 Task: Find connections with filter location Kundla with filter topic #ONOwith filter profile language English with filter current company Shortlist Professionals with filter school Surana College with filter industry Residential Building Construction with filter service category Mortgage Lending with filter keywords title Assistant Golf Professional
Action: Mouse moved to (311, 207)
Screenshot: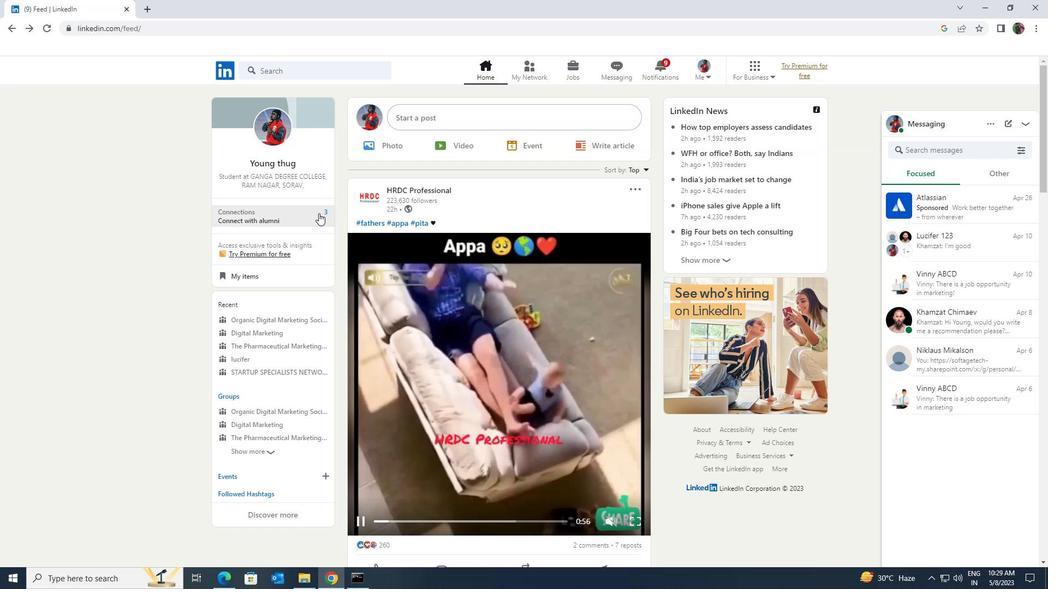 
Action: Mouse pressed left at (311, 207)
Screenshot: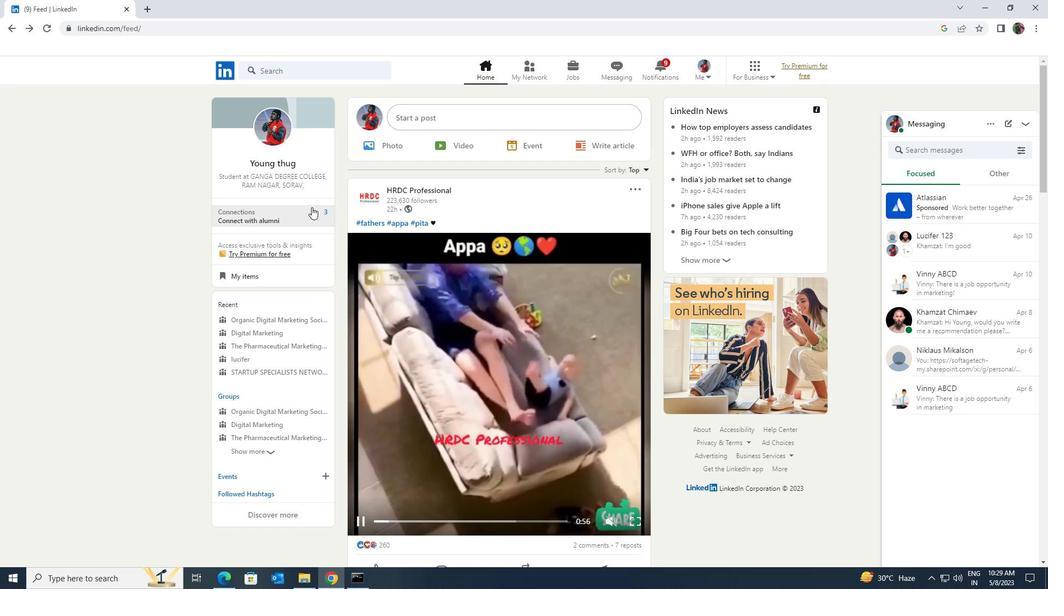 
Action: Mouse moved to (298, 130)
Screenshot: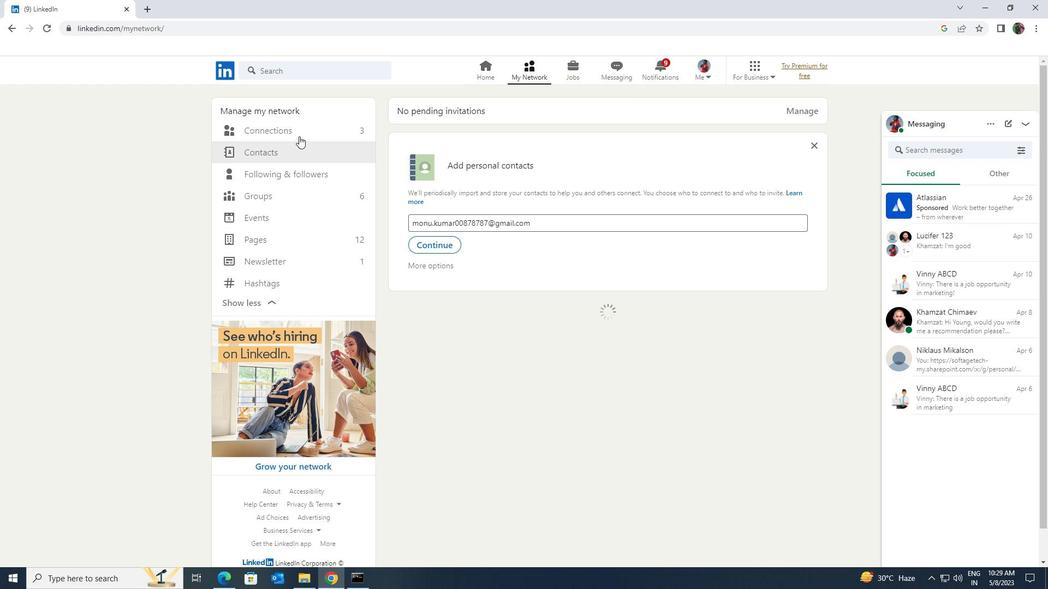 
Action: Mouse pressed left at (298, 130)
Screenshot: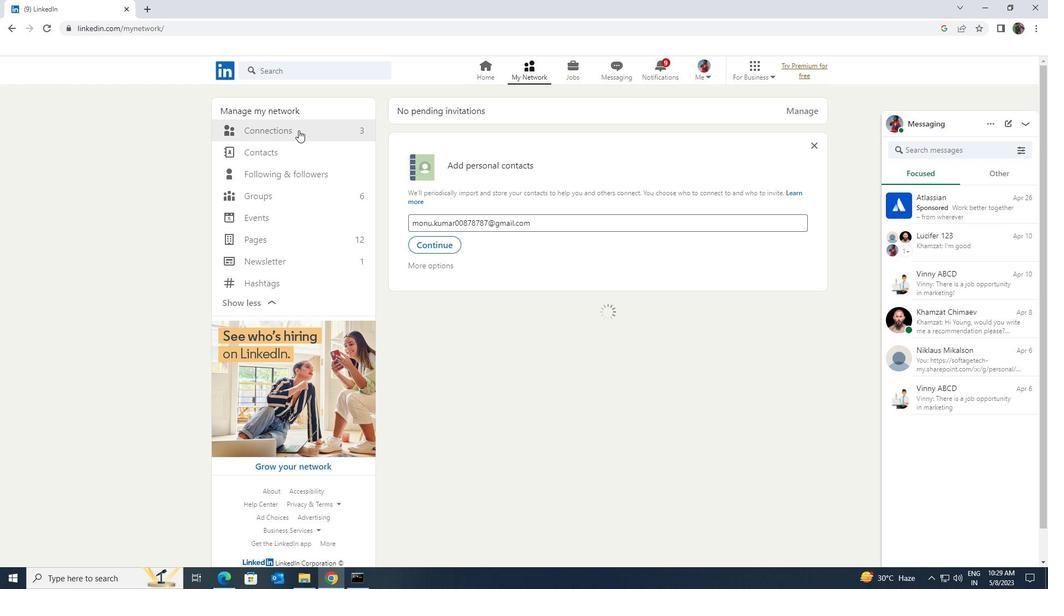 
Action: Mouse moved to (585, 132)
Screenshot: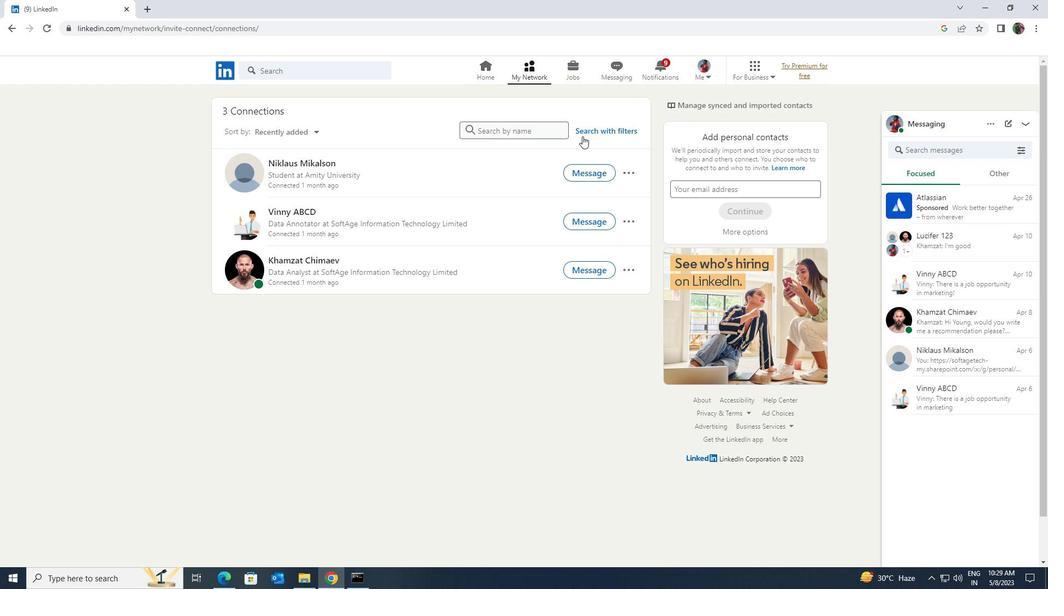 
Action: Mouse pressed left at (585, 132)
Screenshot: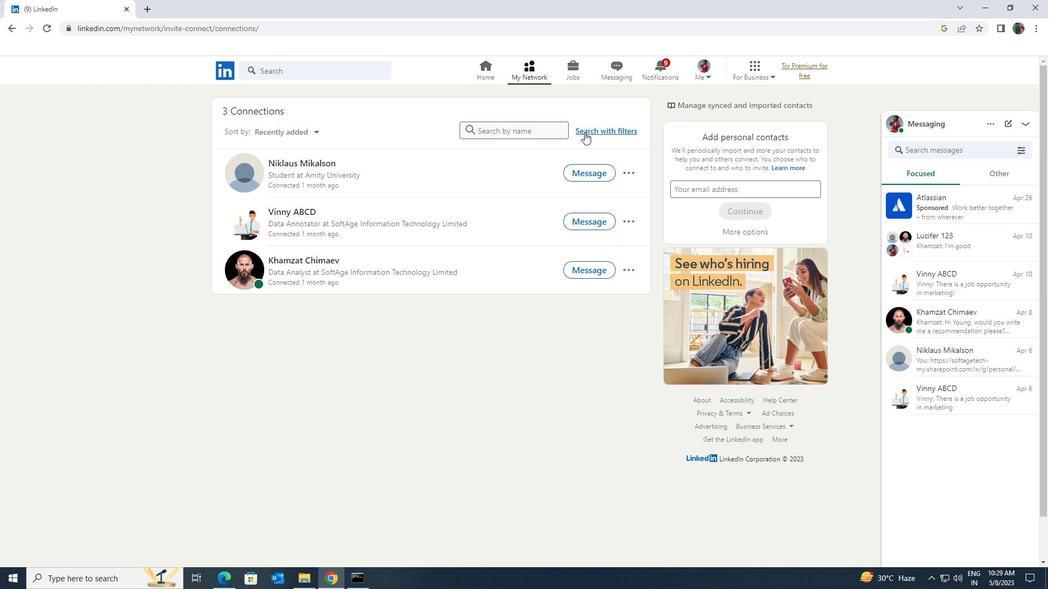 
Action: Mouse moved to (556, 97)
Screenshot: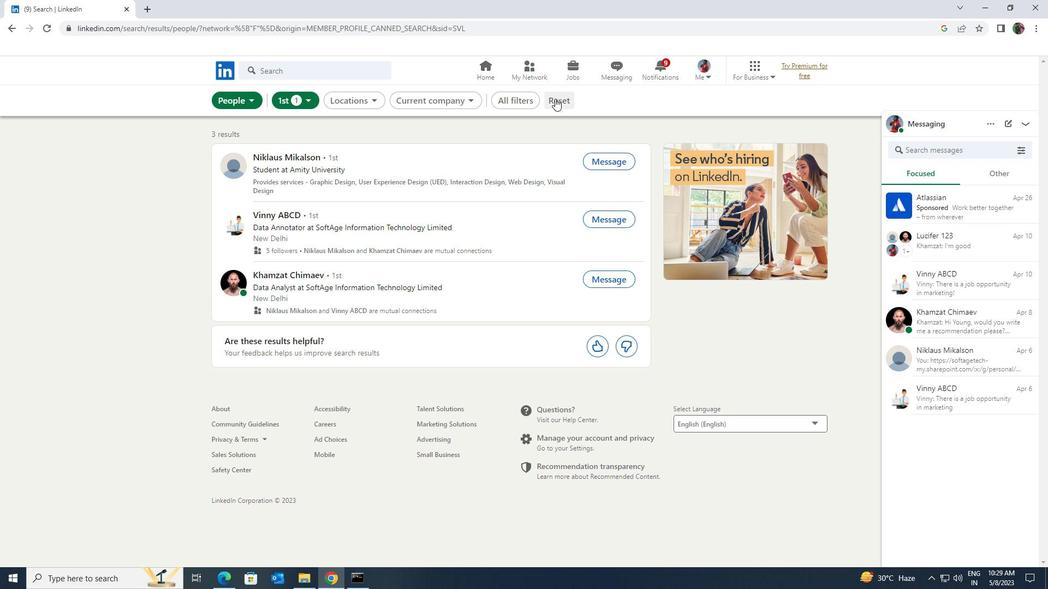
Action: Mouse pressed left at (556, 97)
Screenshot: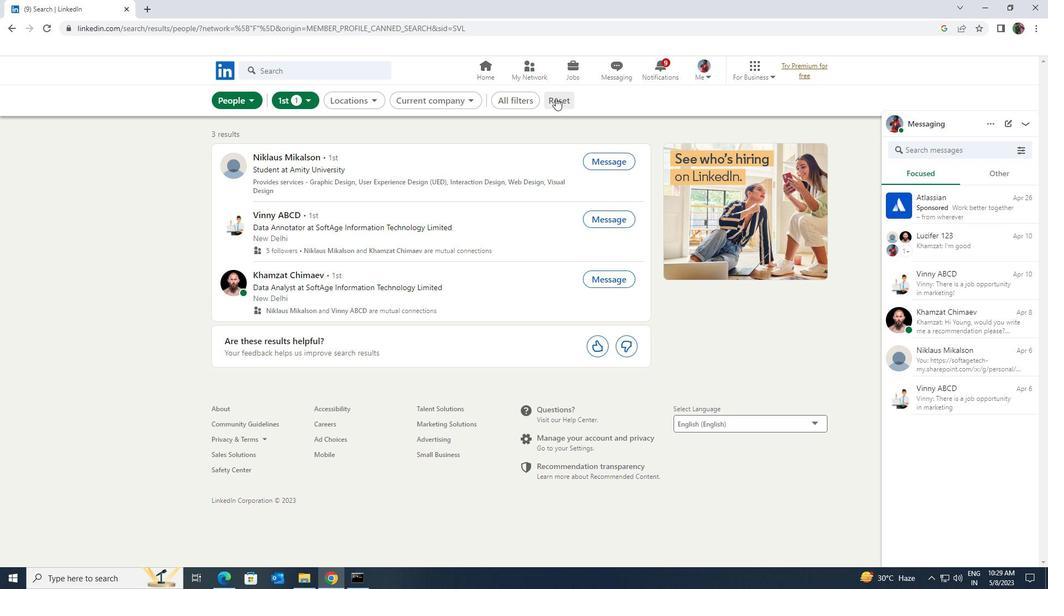 
Action: Mouse moved to (549, 97)
Screenshot: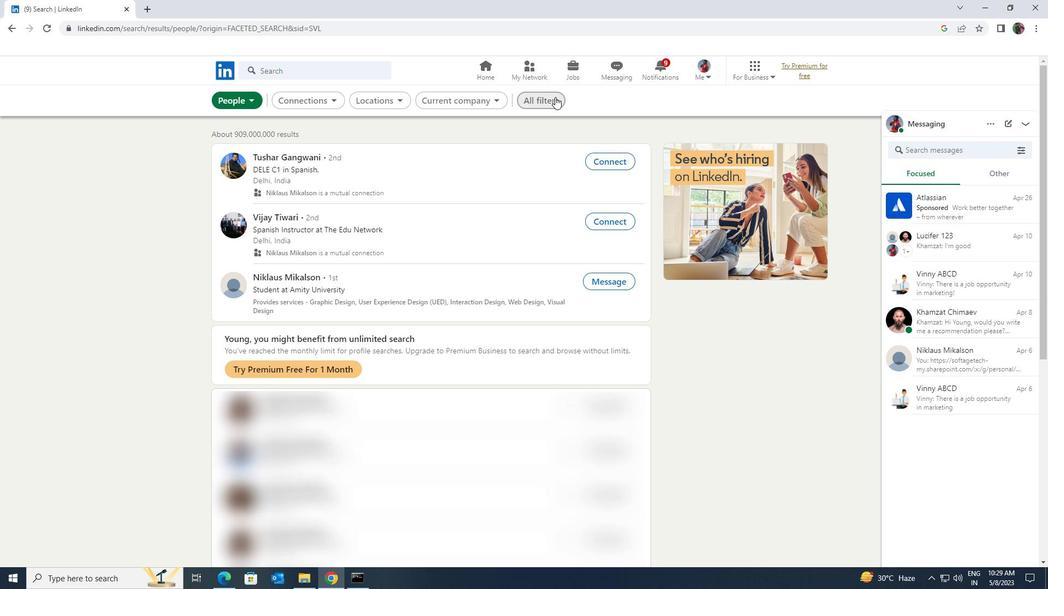 
Action: Mouse pressed left at (549, 97)
Screenshot: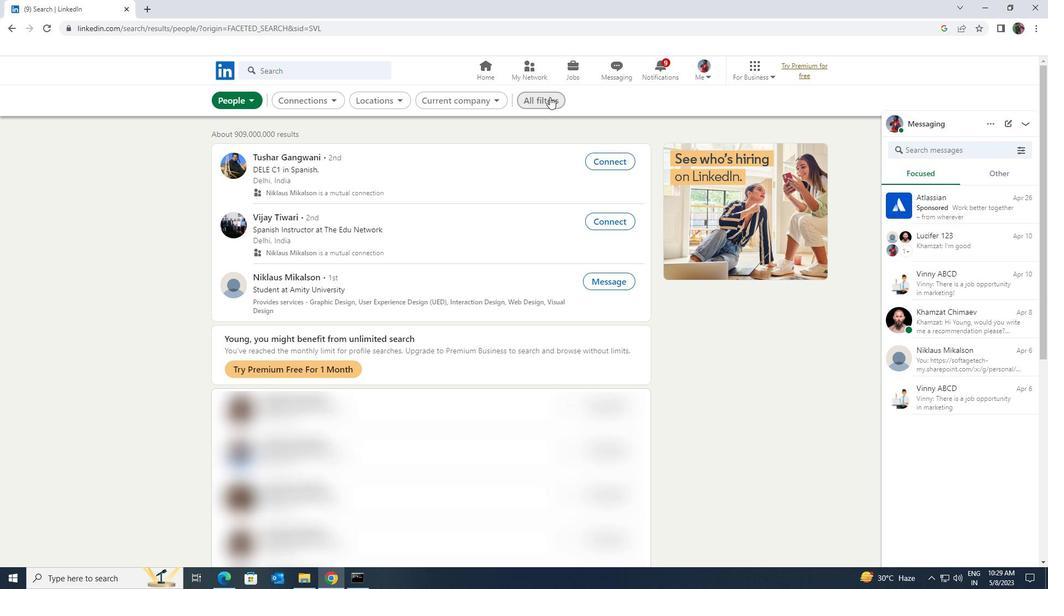 
Action: Mouse moved to (900, 429)
Screenshot: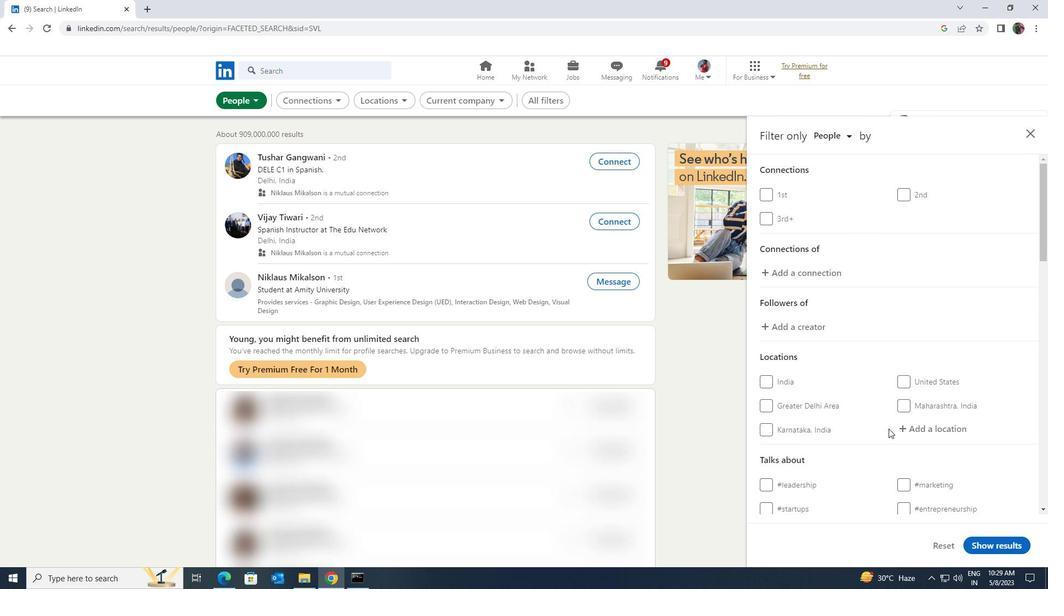 
Action: Mouse pressed left at (900, 429)
Screenshot: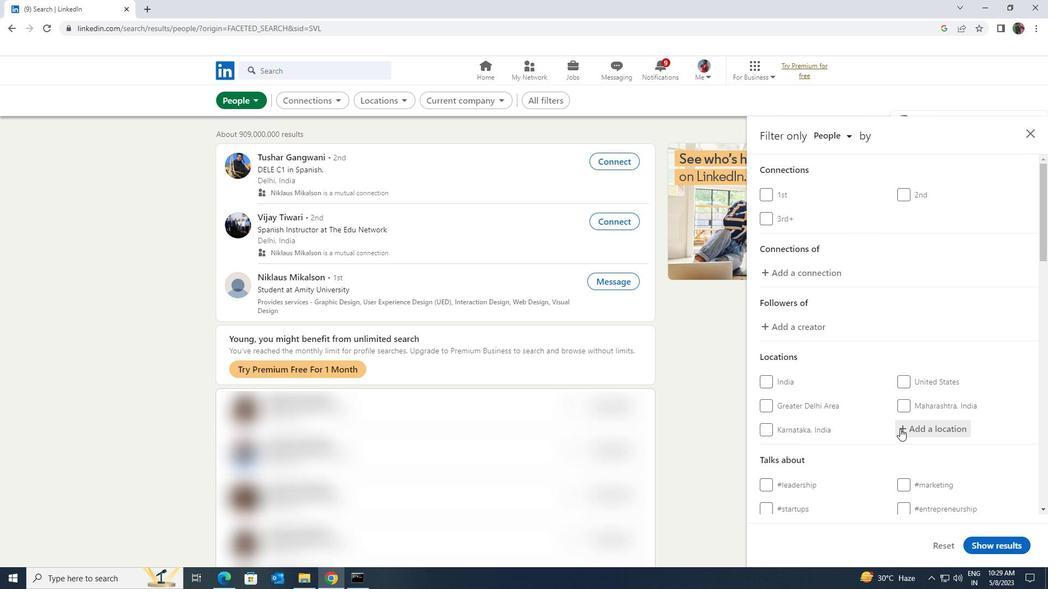 
Action: Key pressed <Key.shift><Key.shift><Key.shift><Key.shift><Key.shift>KUNDLA<Key.space>
Screenshot: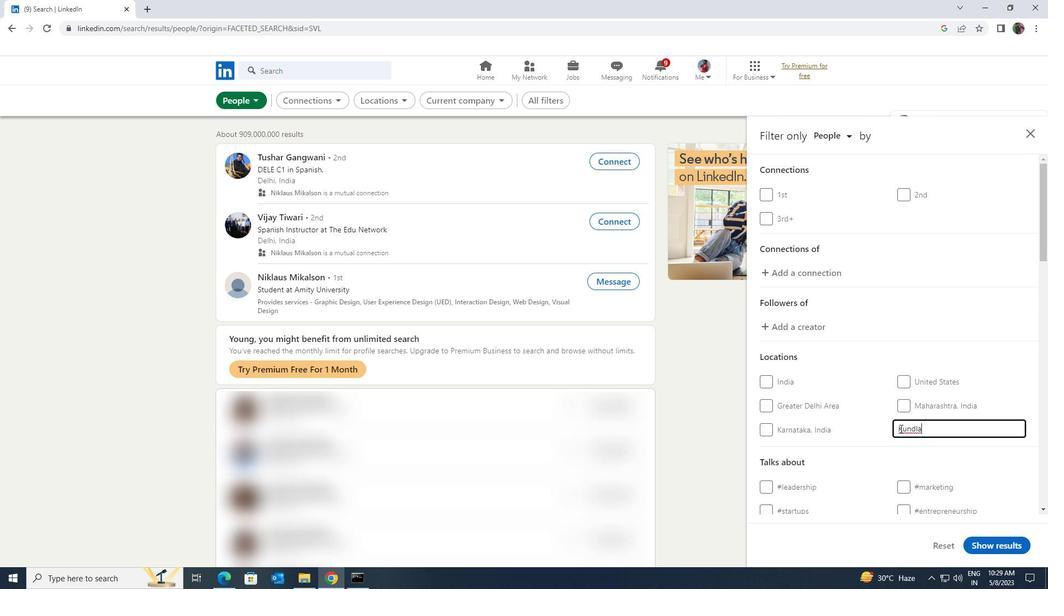 
Action: Mouse scrolled (900, 428) with delta (0, 0)
Screenshot: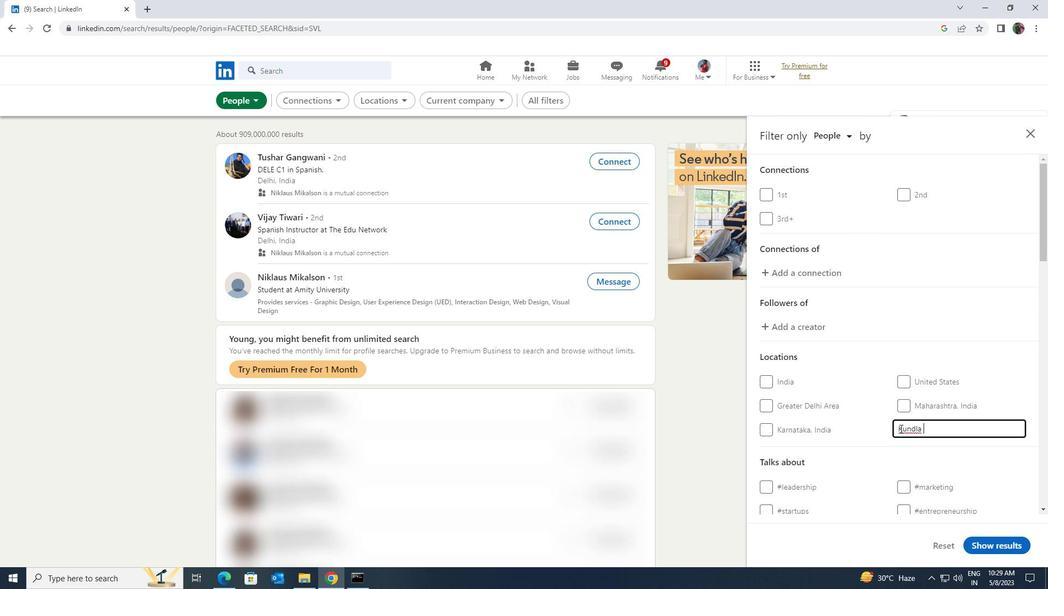 
Action: Mouse moved to (901, 429)
Screenshot: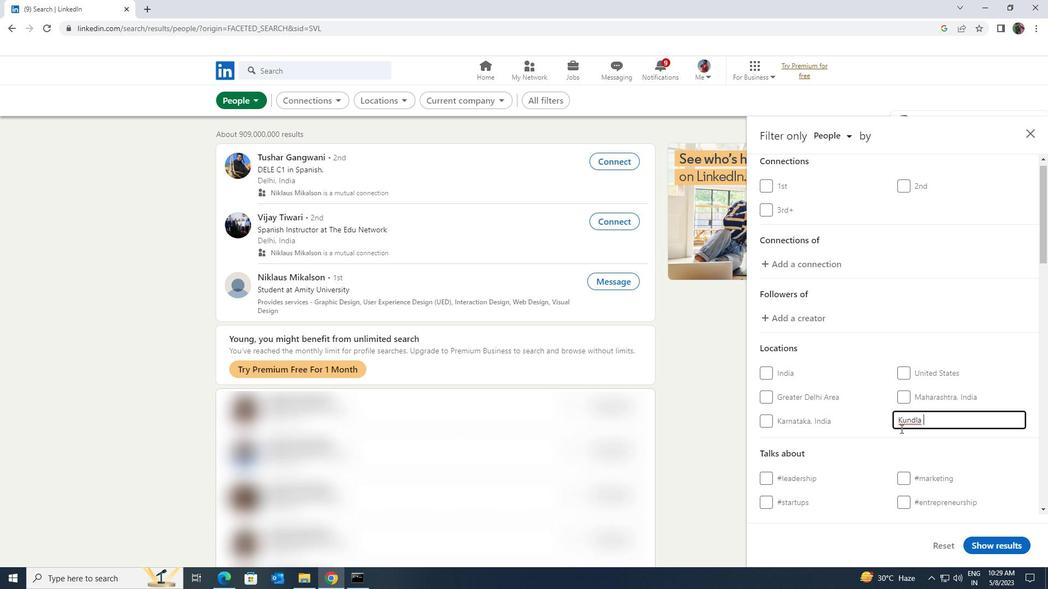 
Action: Mouse scrolled (901, 428) with delta (0, 0)
Screenshot: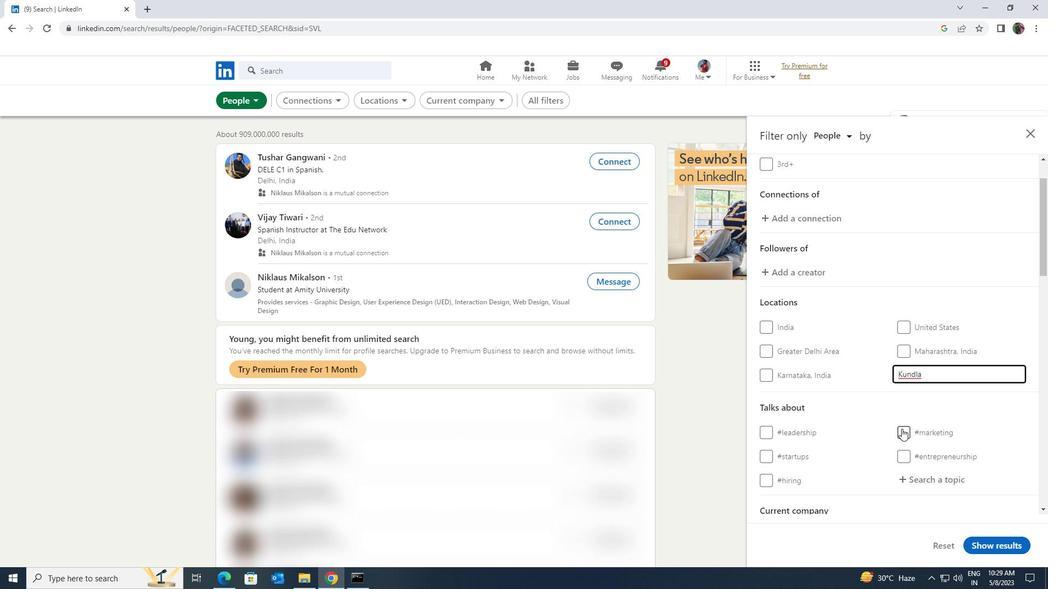 
Action: Mouse moved to (908, 428)
Screenshot: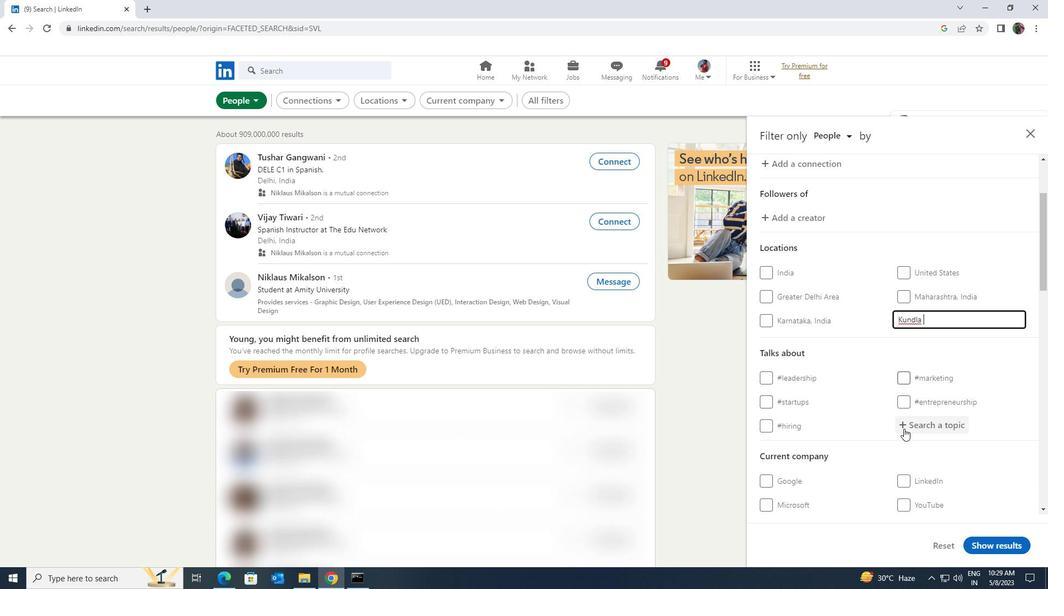 
Action: Mouse pressed left at (908, 428)
Screenshot: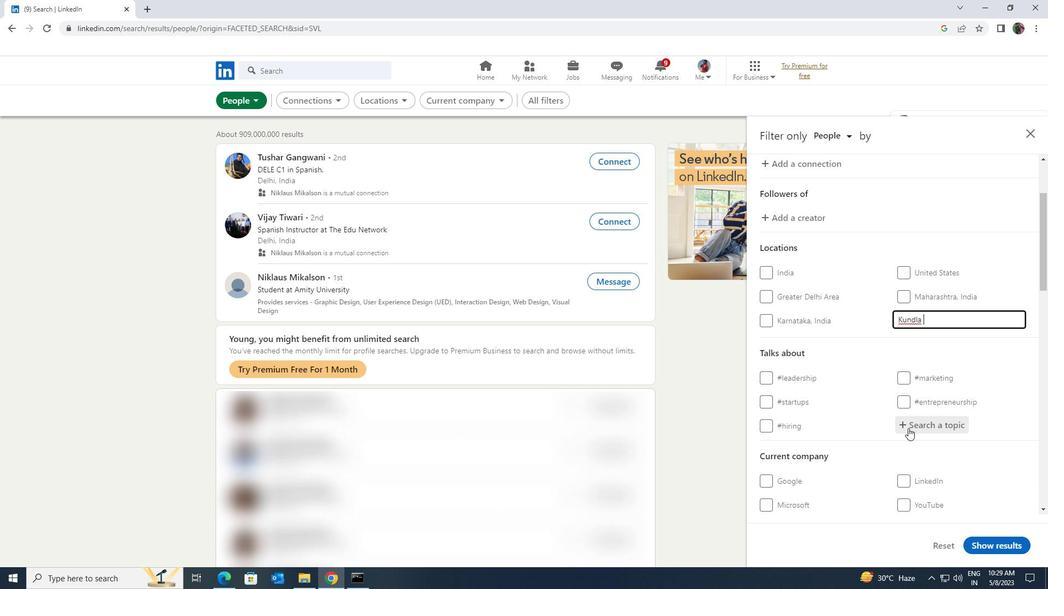
Action: Key pressed <Key.shift>OM<Key.backspace>NO
Screenshot: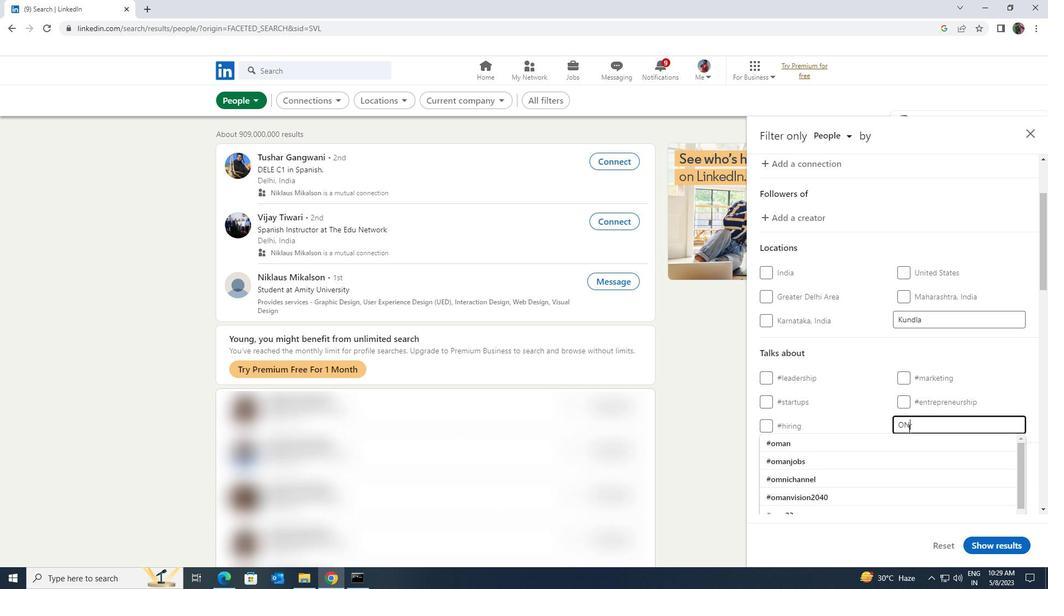 
Action: Mouse moved to (907, 438)
Screenshot: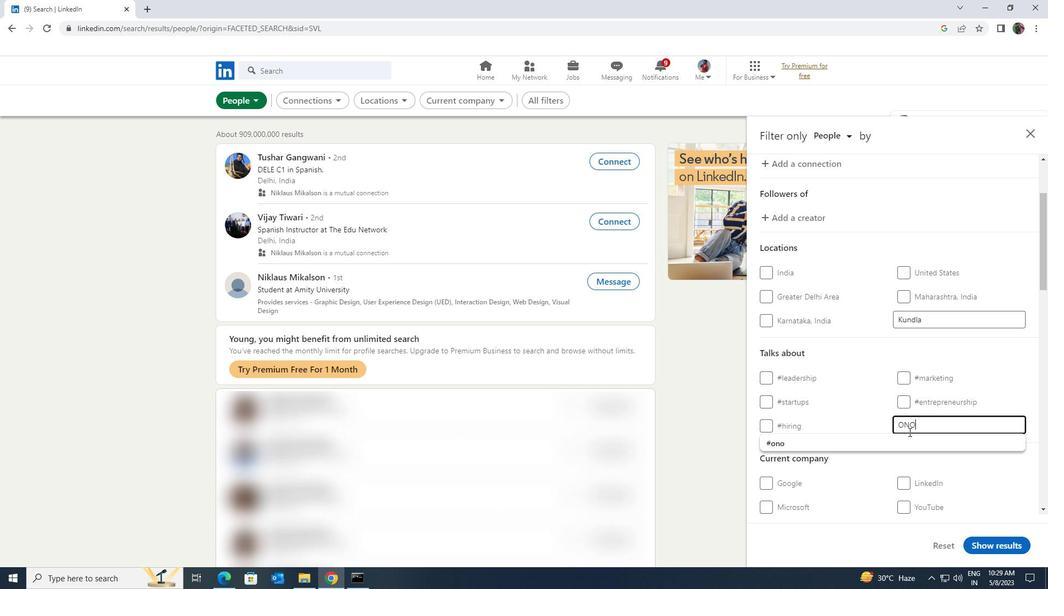 
Action: Mouse pressed left at (907, 438)
Screenshot: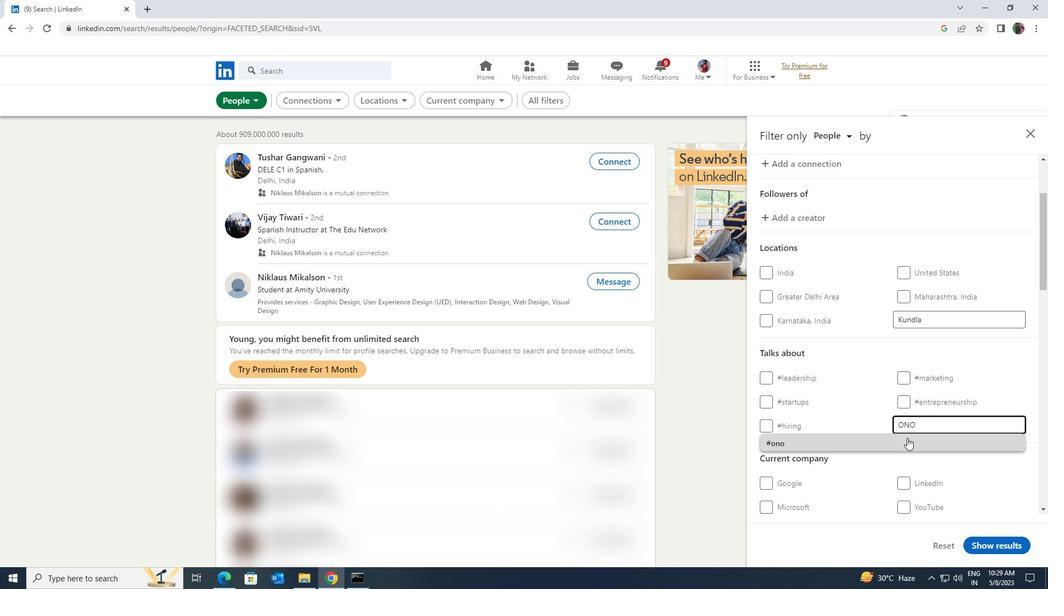 
Action: Mouse scrolled (907, 437) with delta (0, 0)
Screenshot: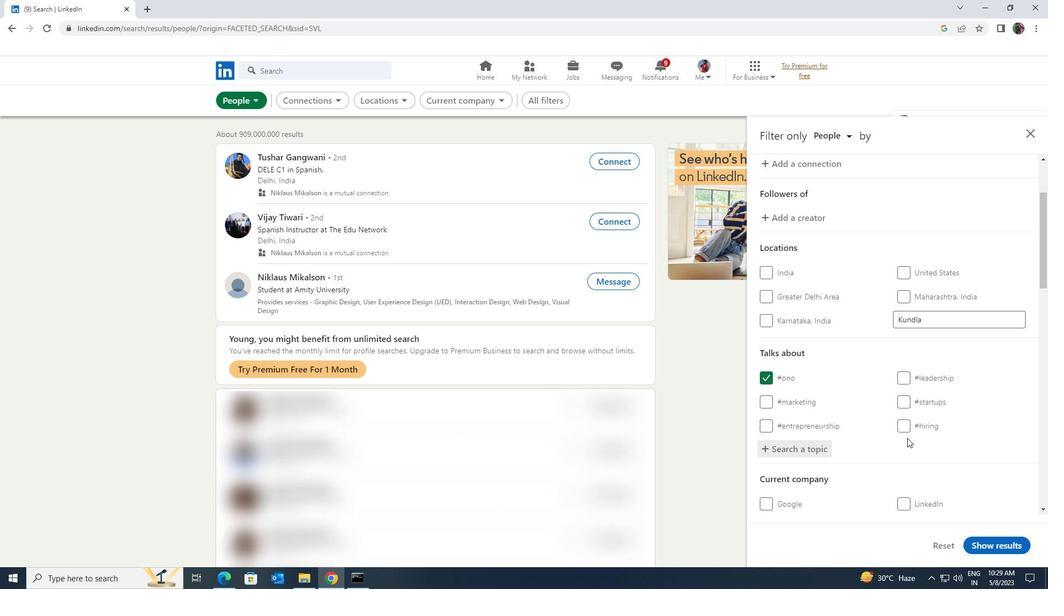 
Action: Mouse scrolled (907, 437) with delta (0, 0)
Screenshot: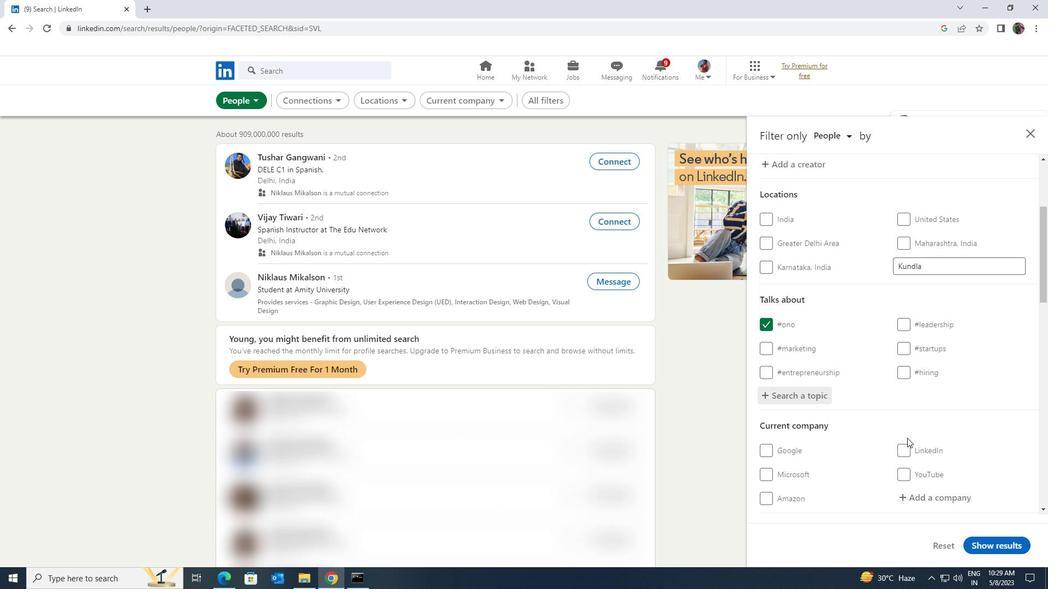 
Action: Mouse moved to (906, 438)
Screenshot: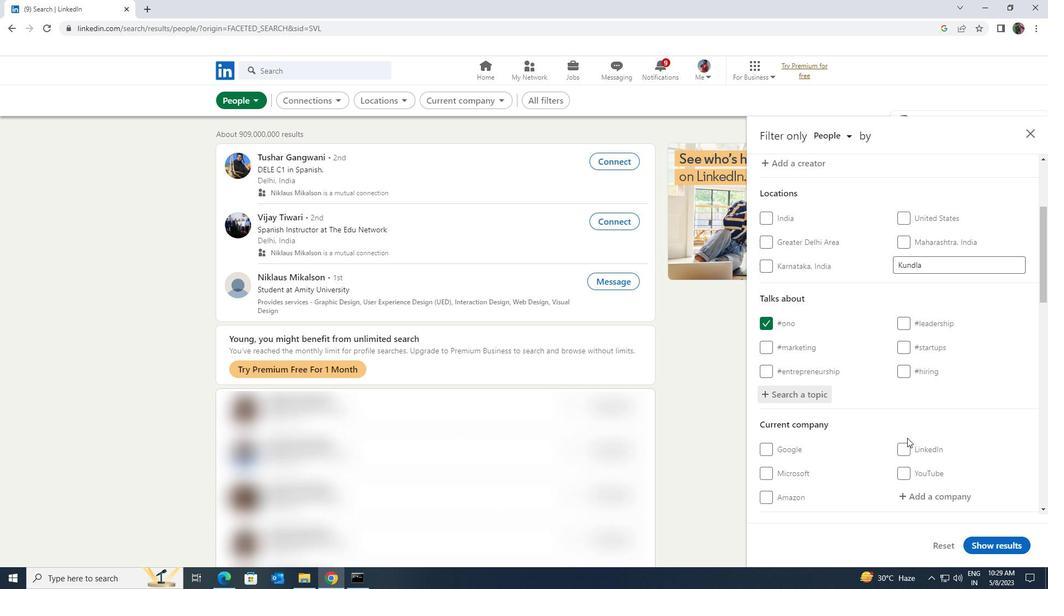 
Action: Mouse scrolled (906, 437) with delta (0, 0)
Screenshot: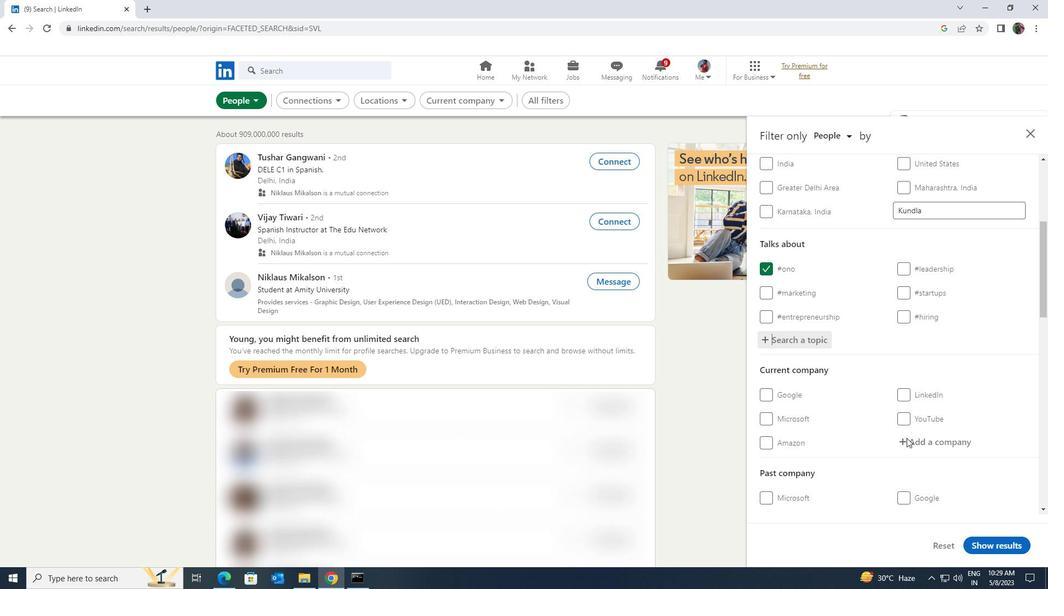 
Action: Mouse scrolled (906, 437) with delta (0, 0)
Screenshot: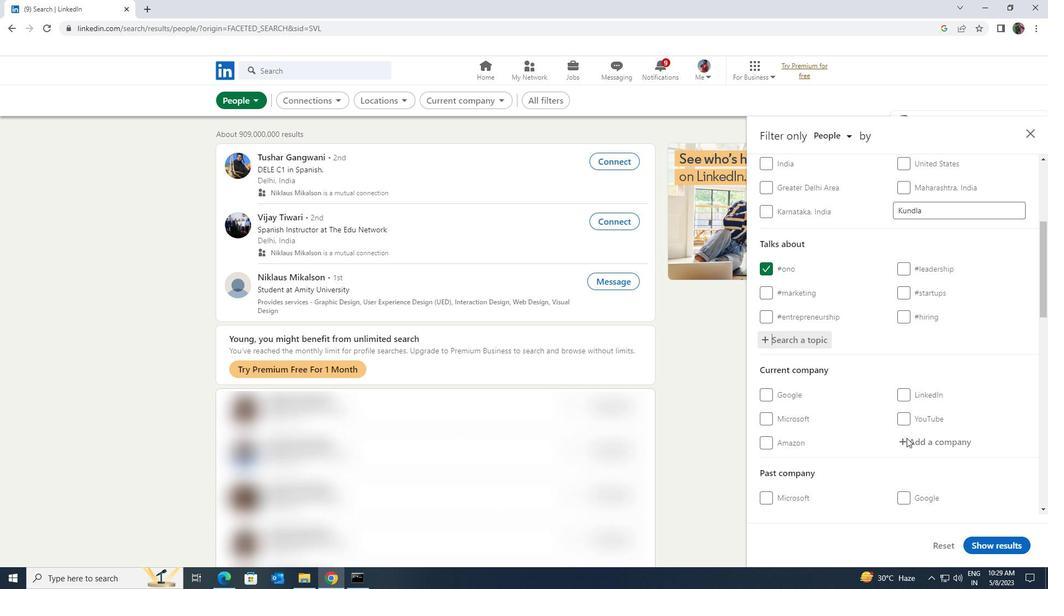 
Action: Mouse scrolled (906, 437) with delta (0, 0)
Screenshot: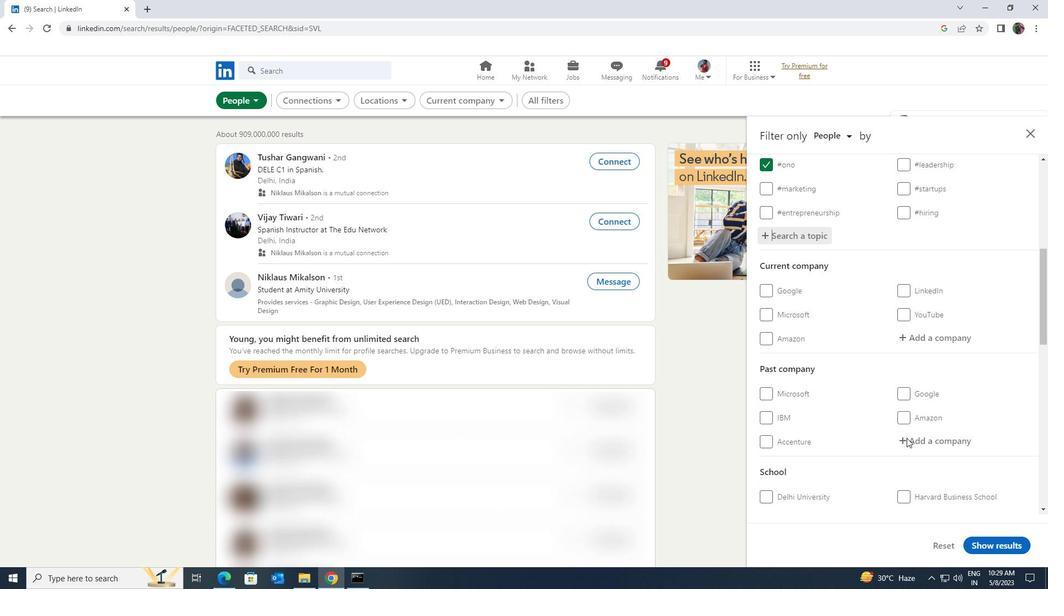 
Action: Mouse scrolled (906, 437) with delta (0, 0)
Screenshot: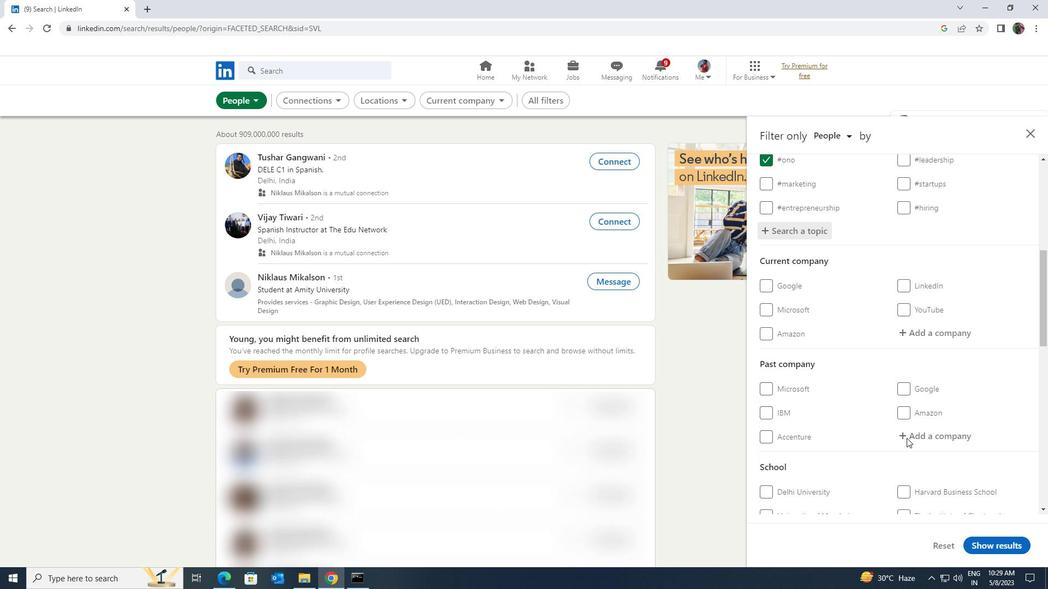 
Action: Mouse scrolled (906, 437) with delta (0, 0)
Screenshot: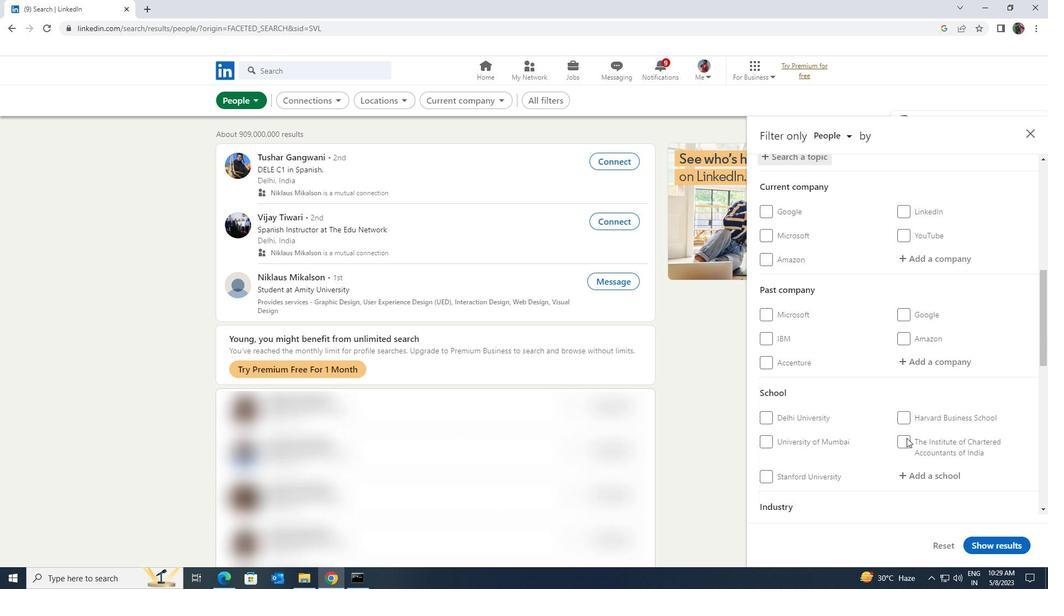 
Action: Mouse moved to (906, 438)
Screenshot: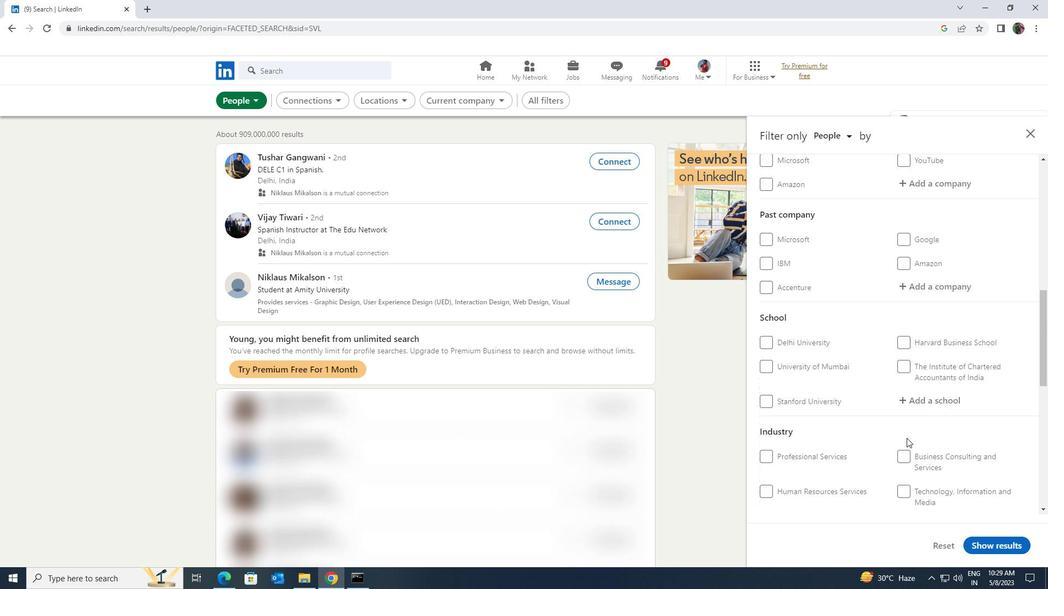 
Action: Mouse scrolled (906, 437) with delta (0, 0)
Screenshot: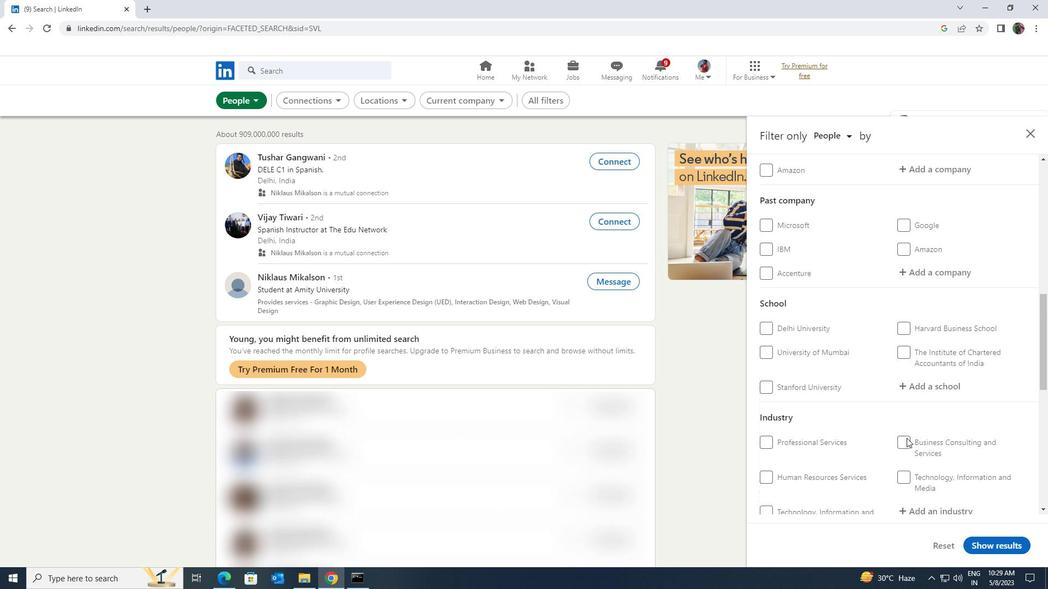 
Action: Mouse moved to (905, 438)
Screenshot: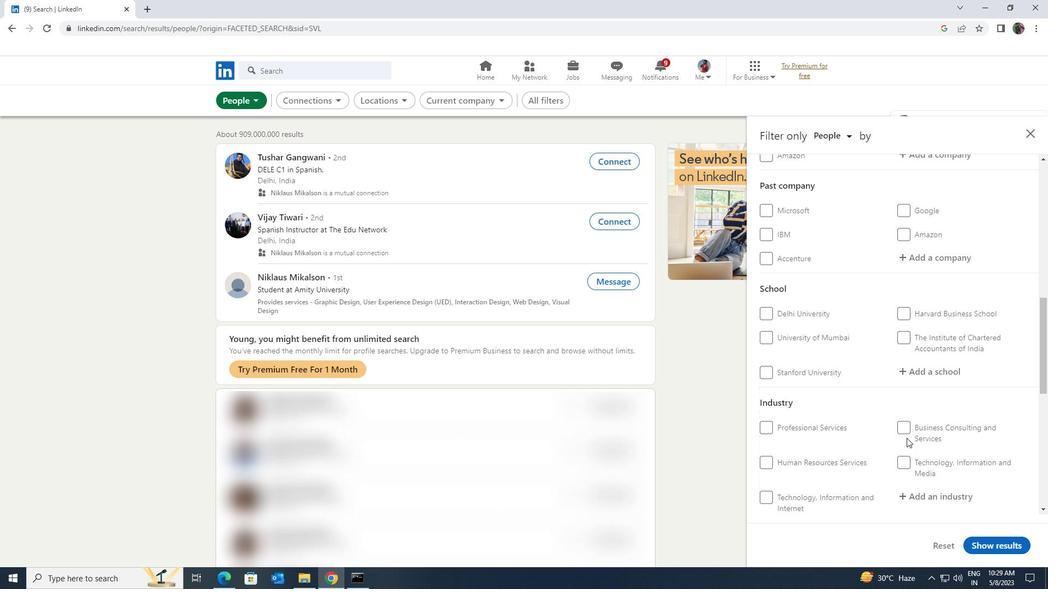 
Action: Mouse scrolled (905, 437) with delta (0, 0)
Screenshot: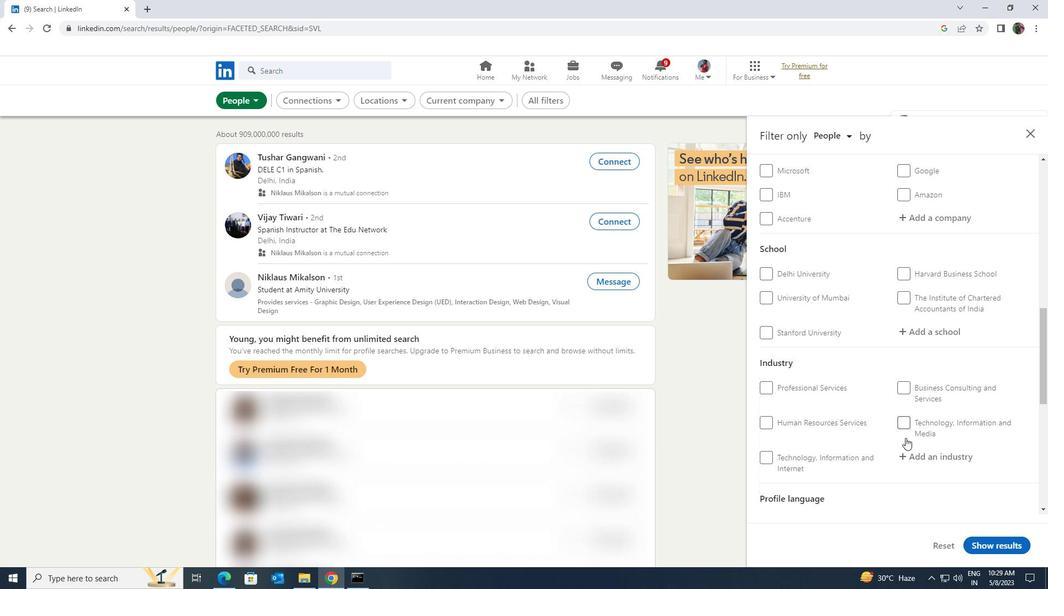 
Action: Mouse moved to (783, 464)
Screenshot: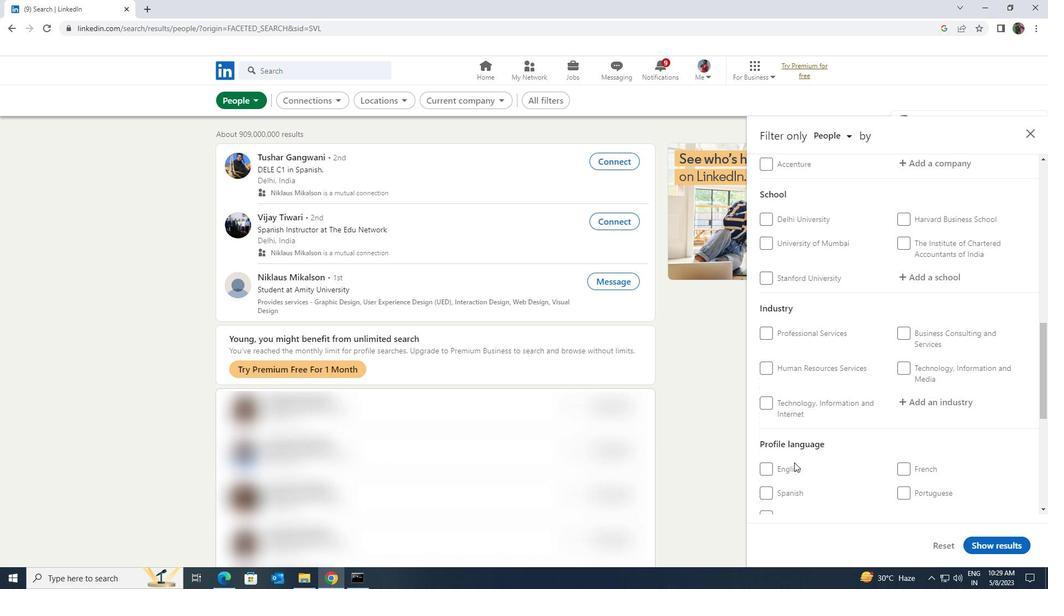 
Action: Mouse pressed left at (783, 464)
Screenshot: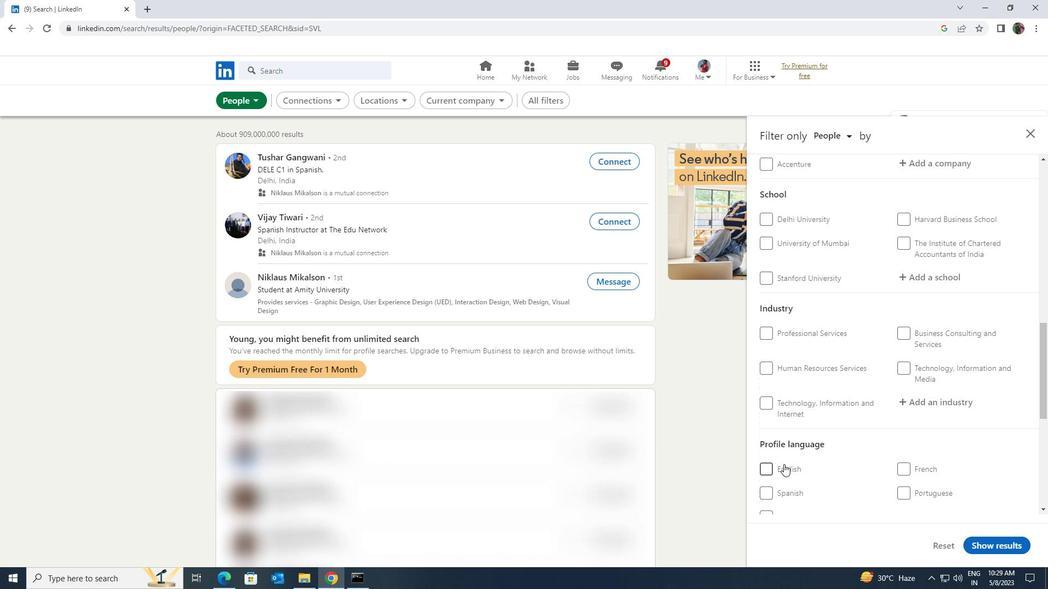 
Action: Mouse moved to (863, 463)
Screenshot: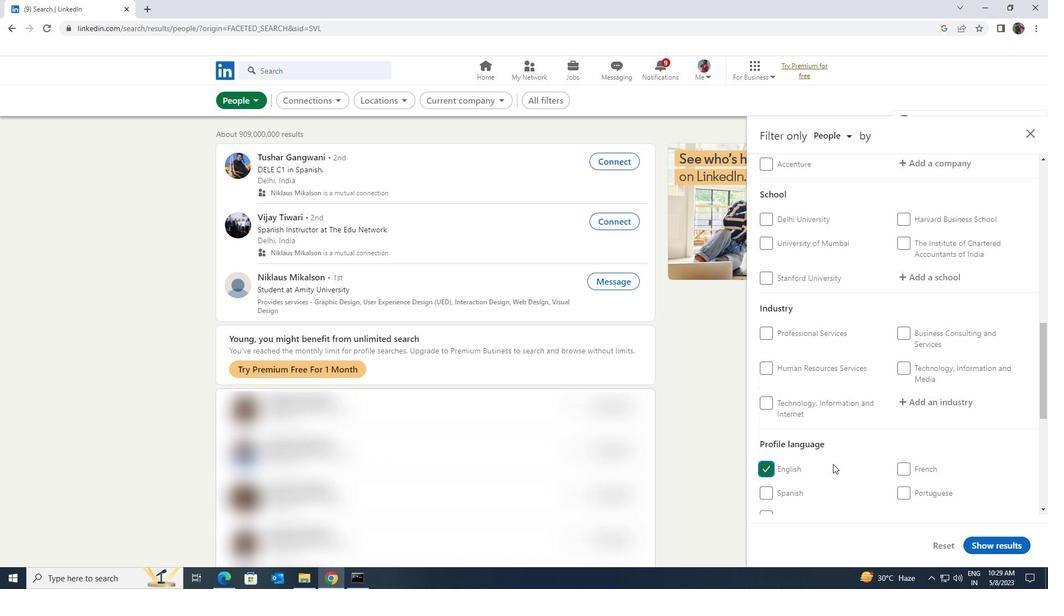 
Action: Mouse scrolled (863, 464) with delta (0, 0)
Screenshot: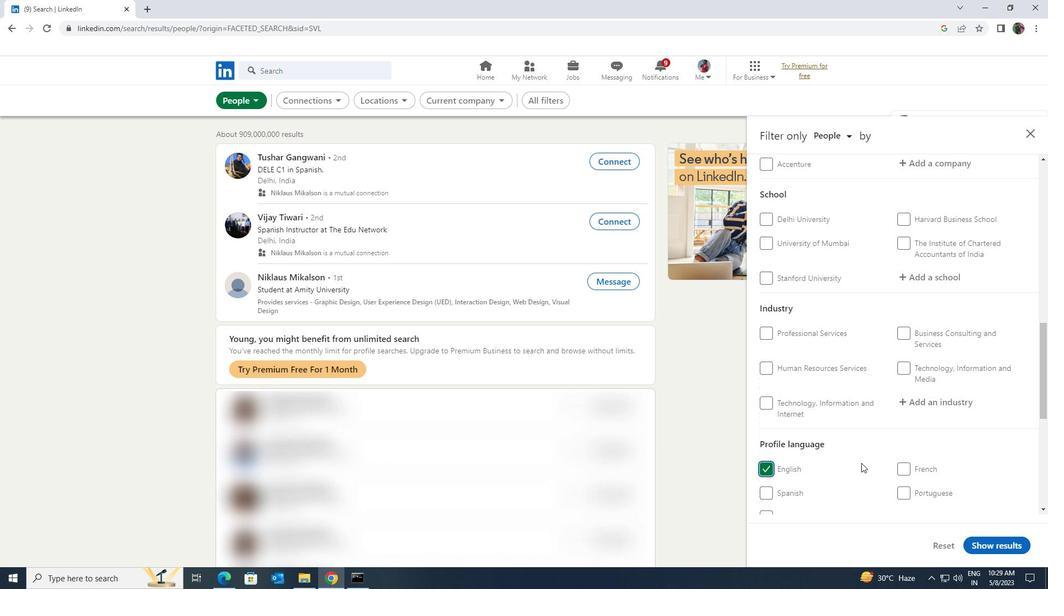 
Action: Mouse scrolled (863, 464) with delta (0, 0)
Screenshot: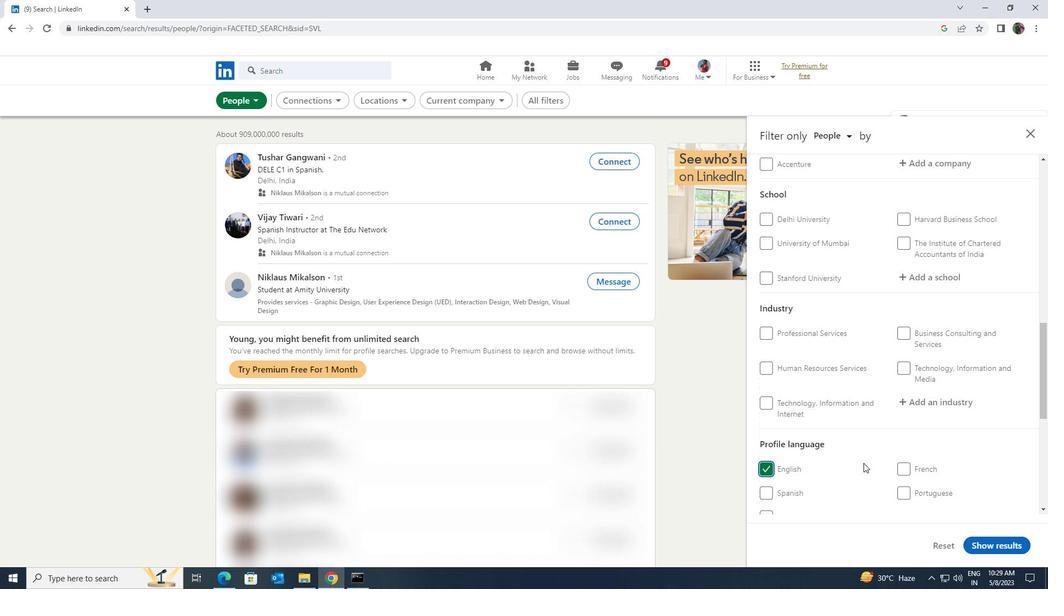 
Action: Mouse moved to (863, 462)
Screenshot: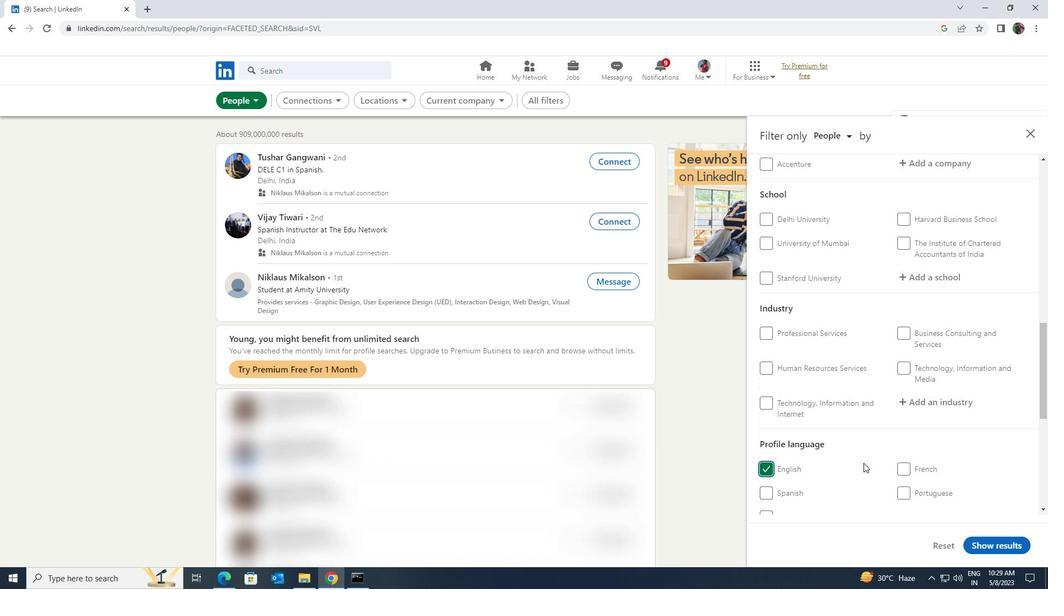 
Action: Mouse scrolled (863, 463) with delta (0, 0)
Screenshot: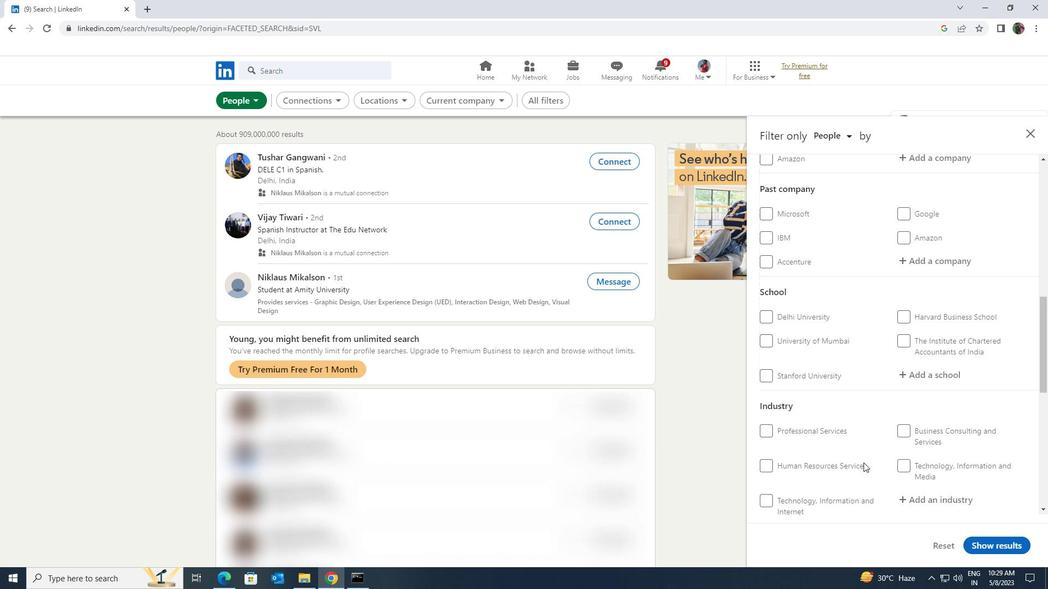
Action: Mouse scrolled (863, 463) with delta (0, 0)
Screenshot: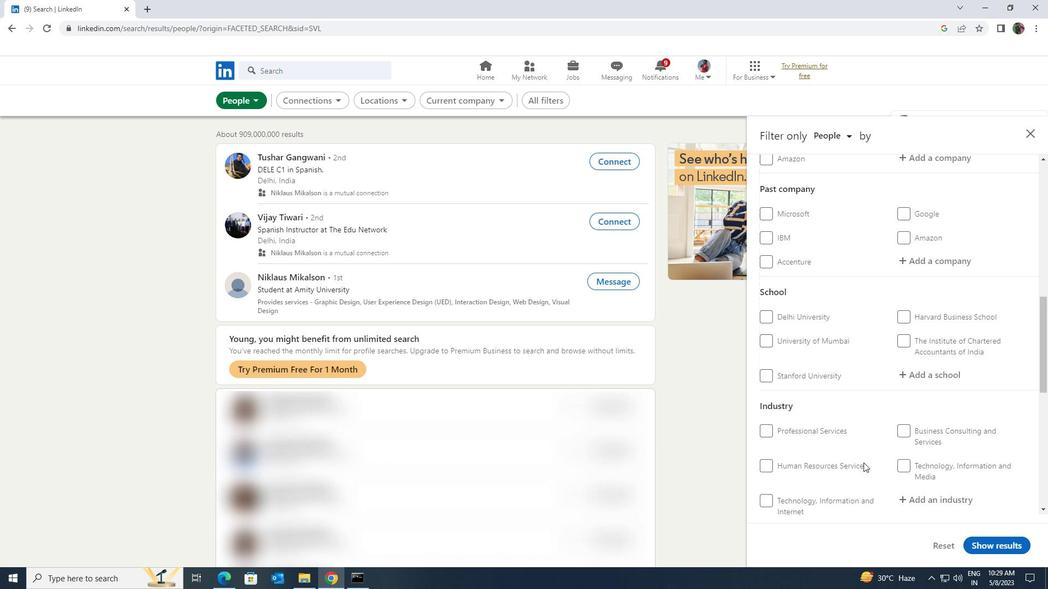 
Action: Mouse scrolled (863, 463) with delta (0, 0)
Screenshot: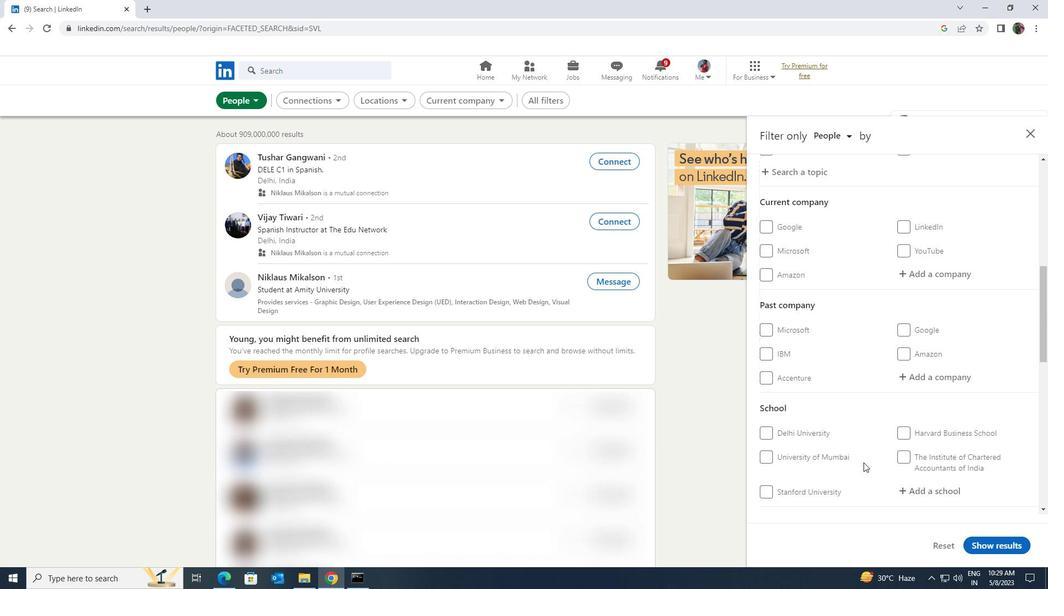 
Action: Mouse scrolled (863, 463) with delta (0, 0)
Screenshot: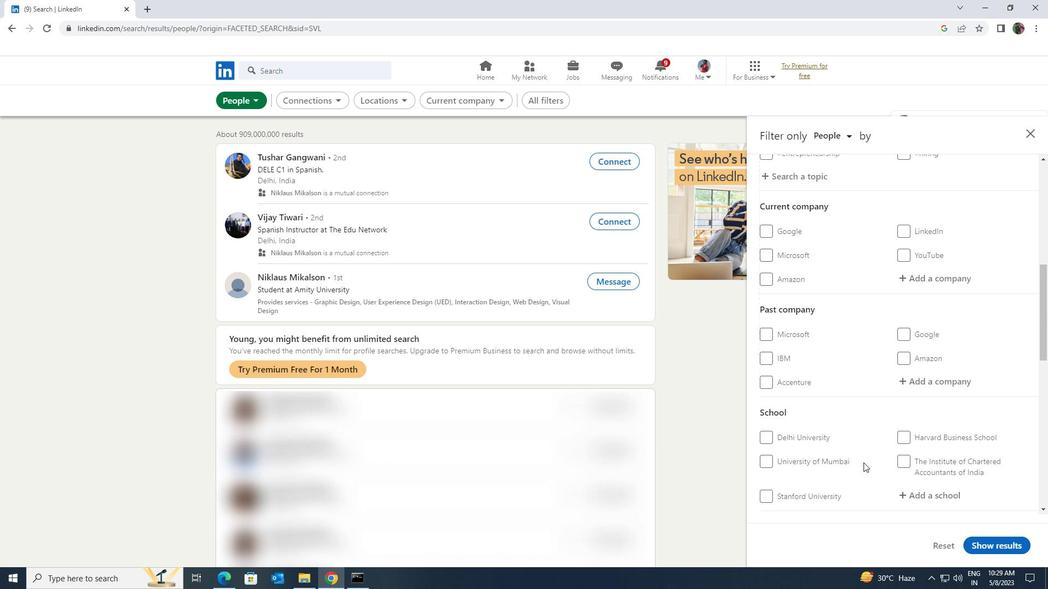
Action: Mouse moved to (935, 388)
Screenshot: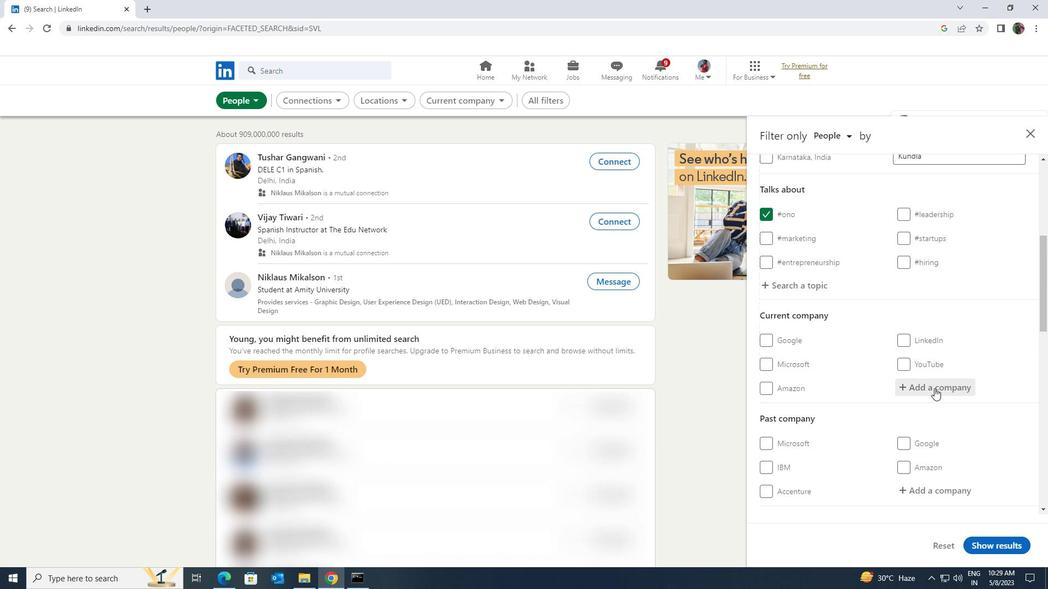 
Action: Mouse pressed left at (935, 388)
Screenshot: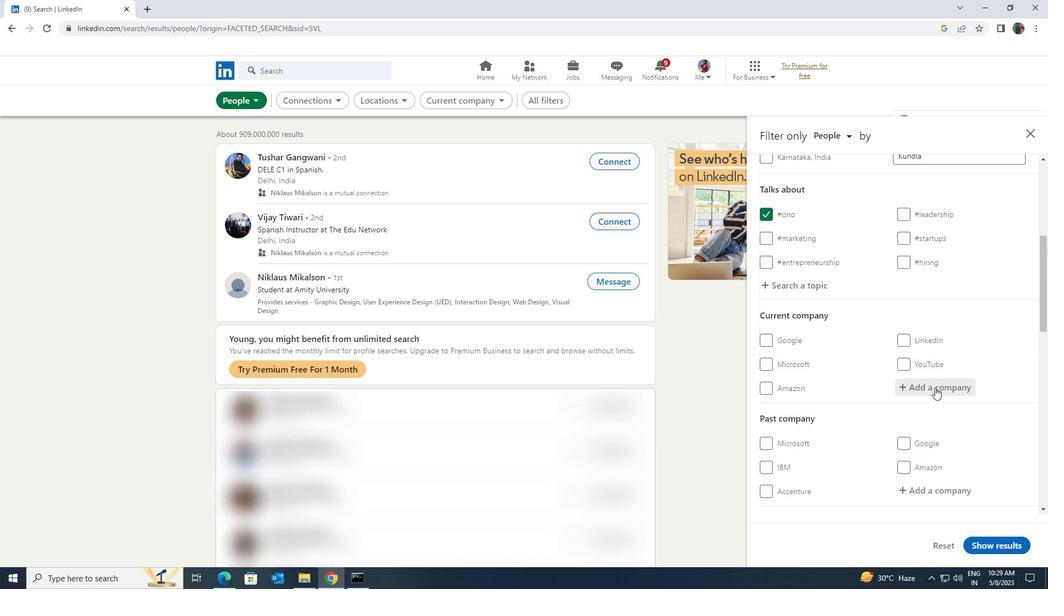 
Action: Key pressed <Key.shift>SHORTLIST<Key.space>
Screenshot: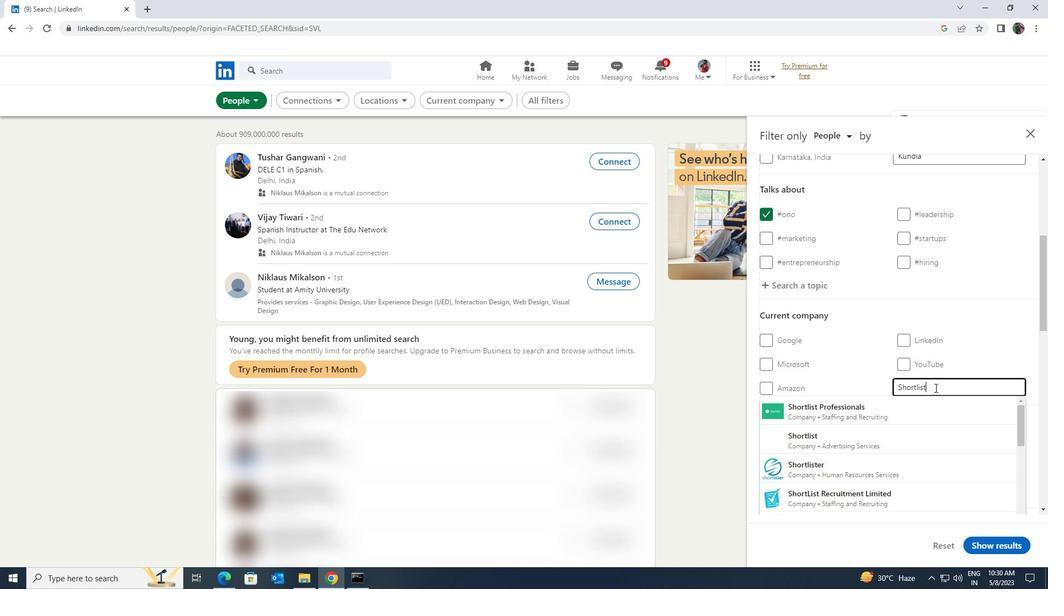 
Action: Mouse moved to (934, 402)
Screenshot: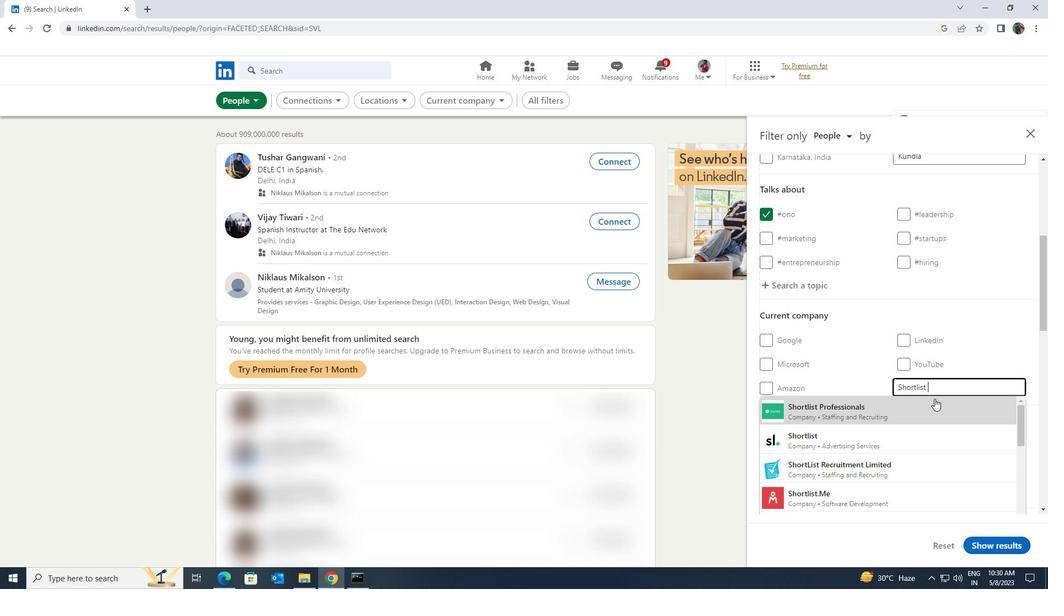 
Action: Mouse pressed left at (934, 402)
Screenshot: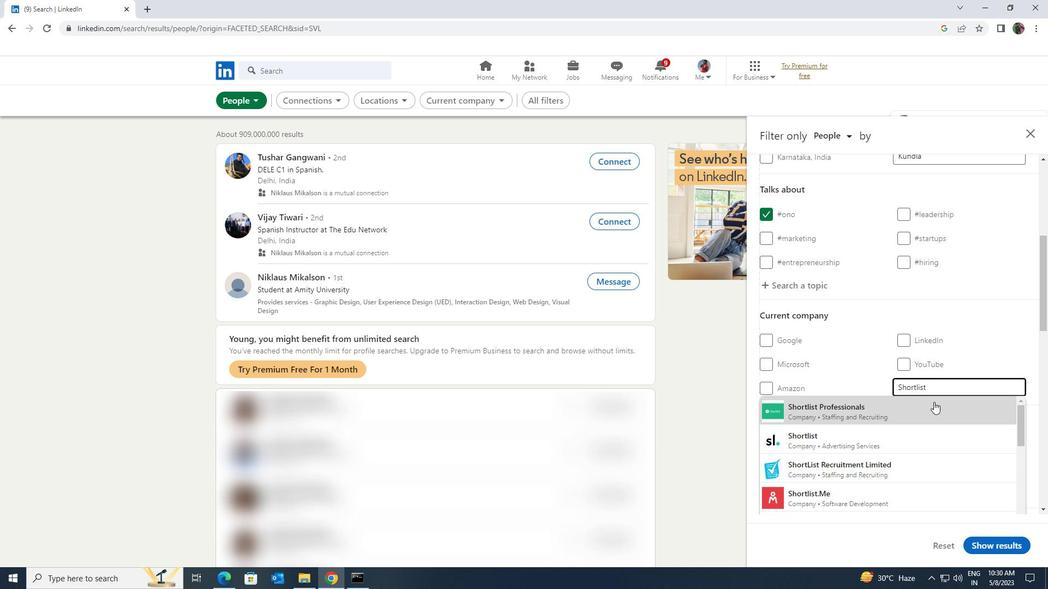 
Action: Mouse scrolled (934, 401) with delta (0, 0)
Screenshot: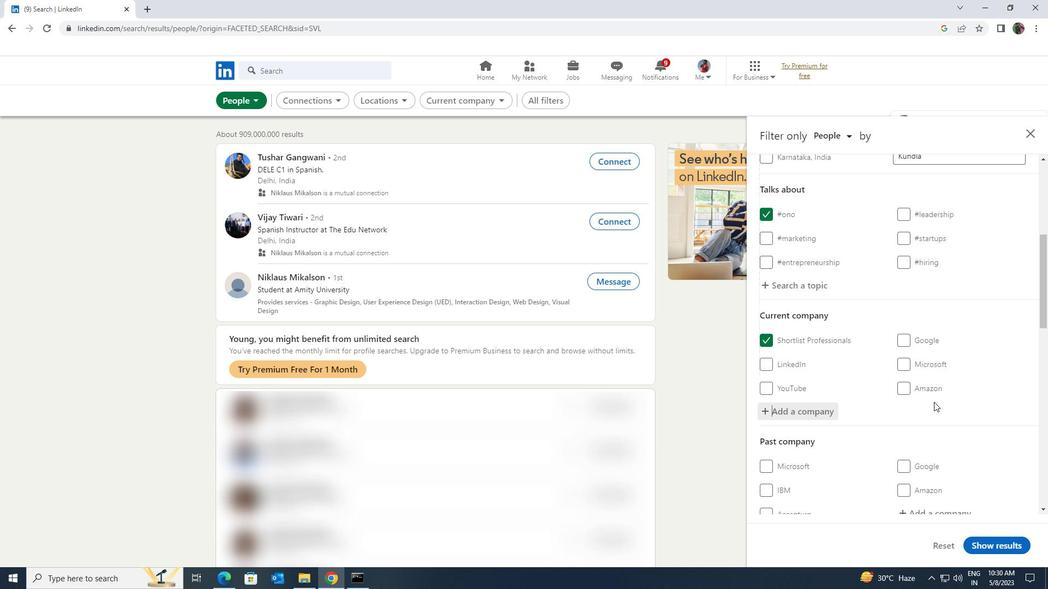 
Action: Mouse scrolled (934, 401) with delta (0, 0)
Screenshot: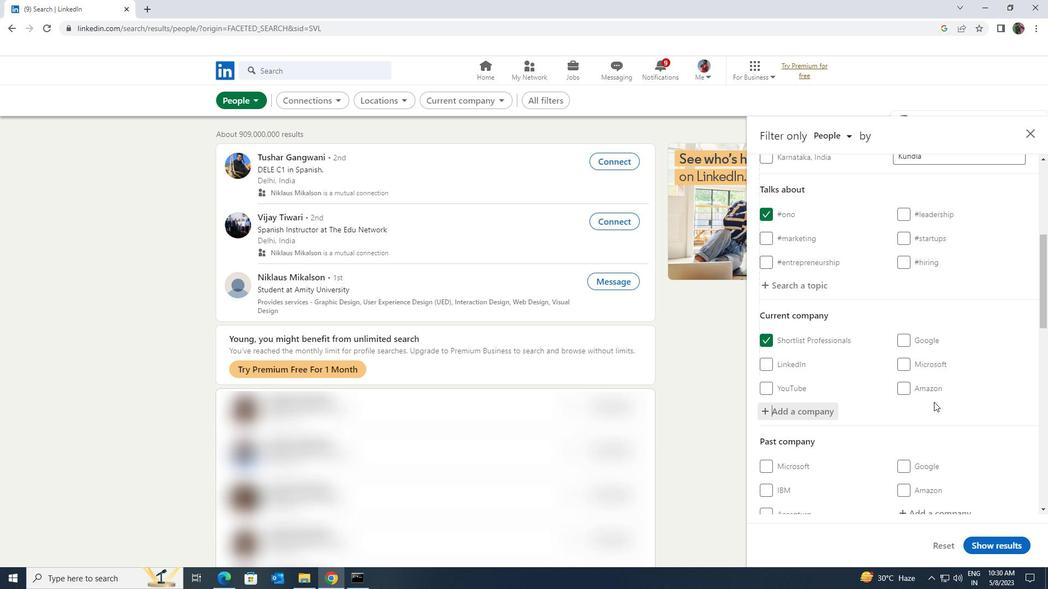 
Action: Mouse scrolled (934, 401) with delta (0, 0)
Screenshot: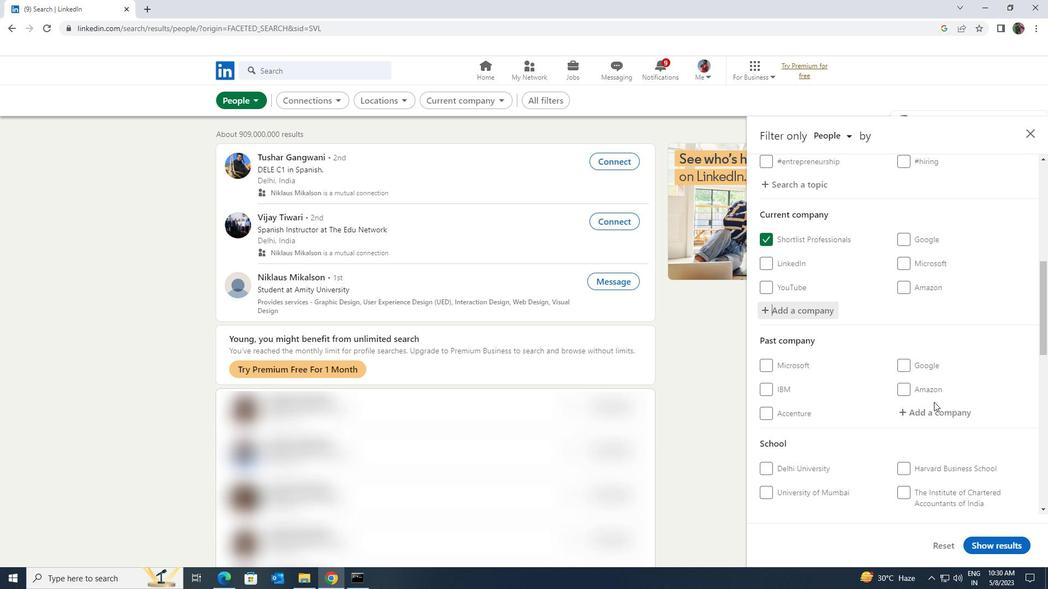 
Action: Mouse scrolled (934, 401) with delta (0, 0)
Screenshot: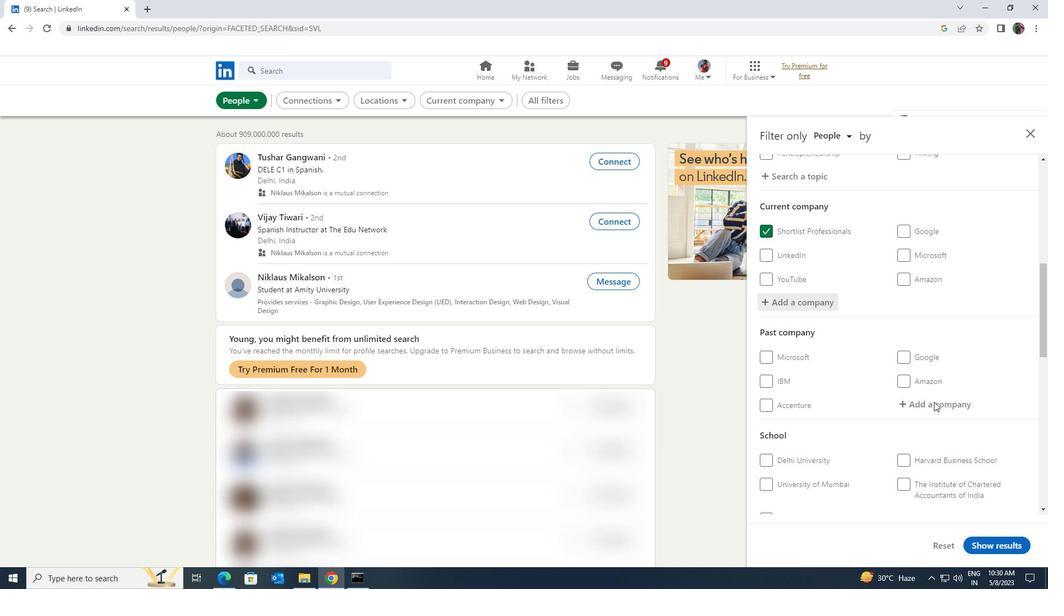 
Action: Mouse scrolled (934, 401) with delta (0, 0)
Screenshot: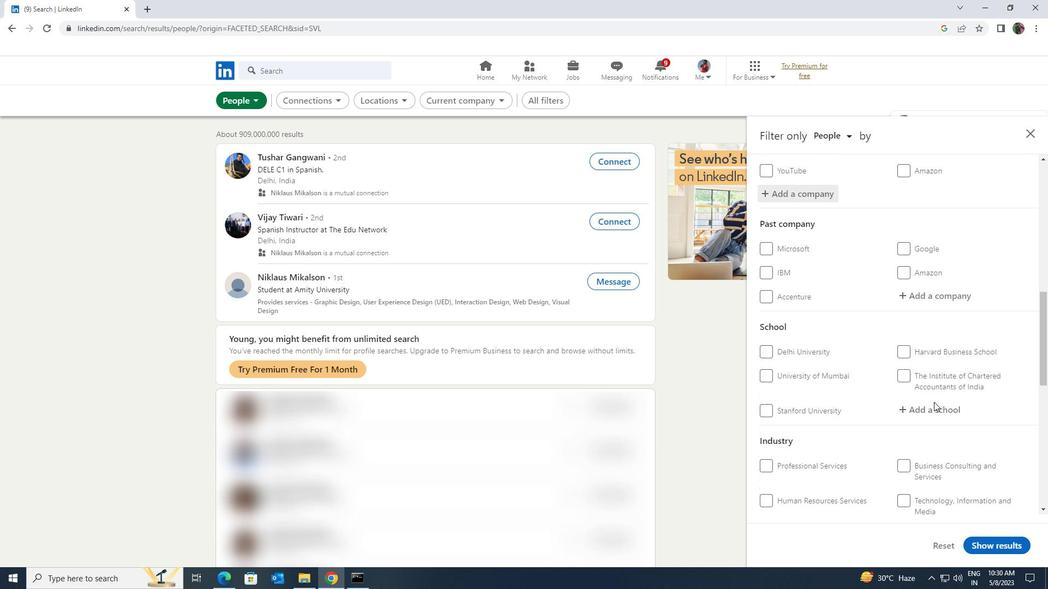 
Action: Mouse moved to (937, 357)
Screenshot: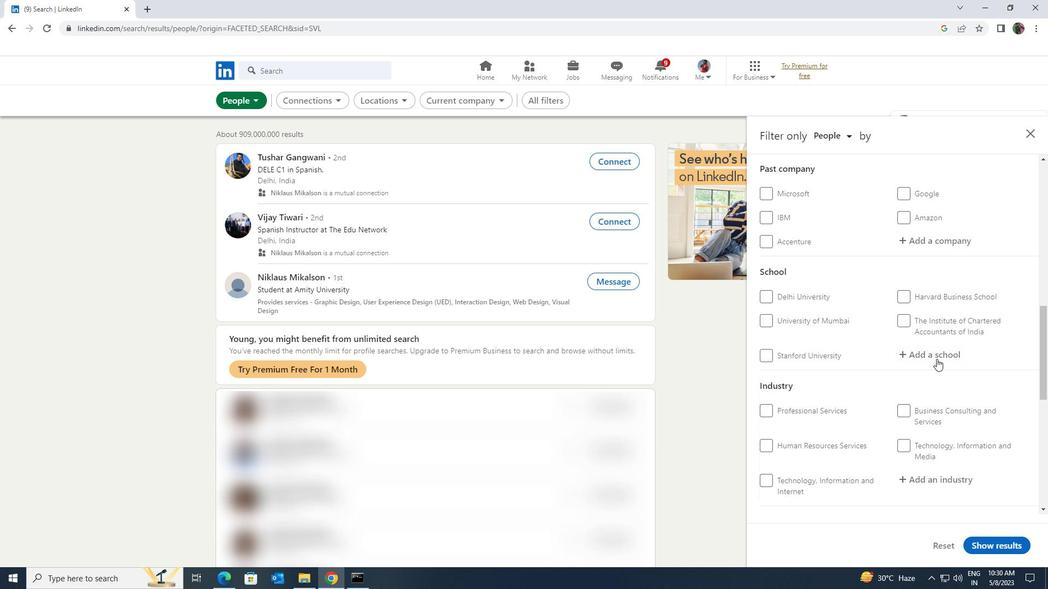 
Action: Mouse pressed left at (937, 357)
Screenshot: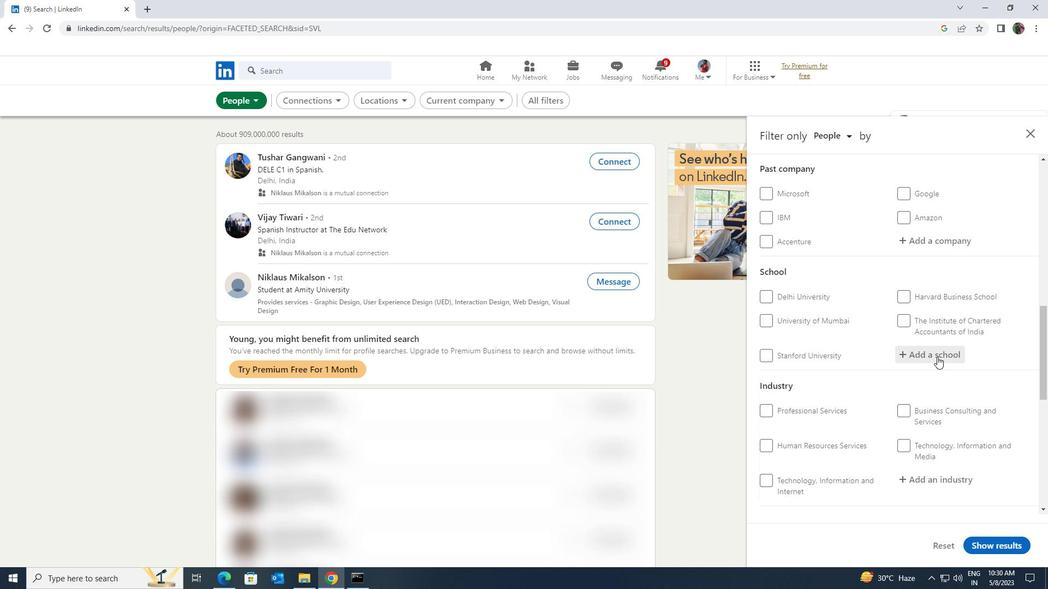 
Action: Key pressed <Key.shift><Key.shift><Key.shift><Key.shift><Key.shift><Key.shift><Key.shift>SURANA<Key.space>
Screenshot: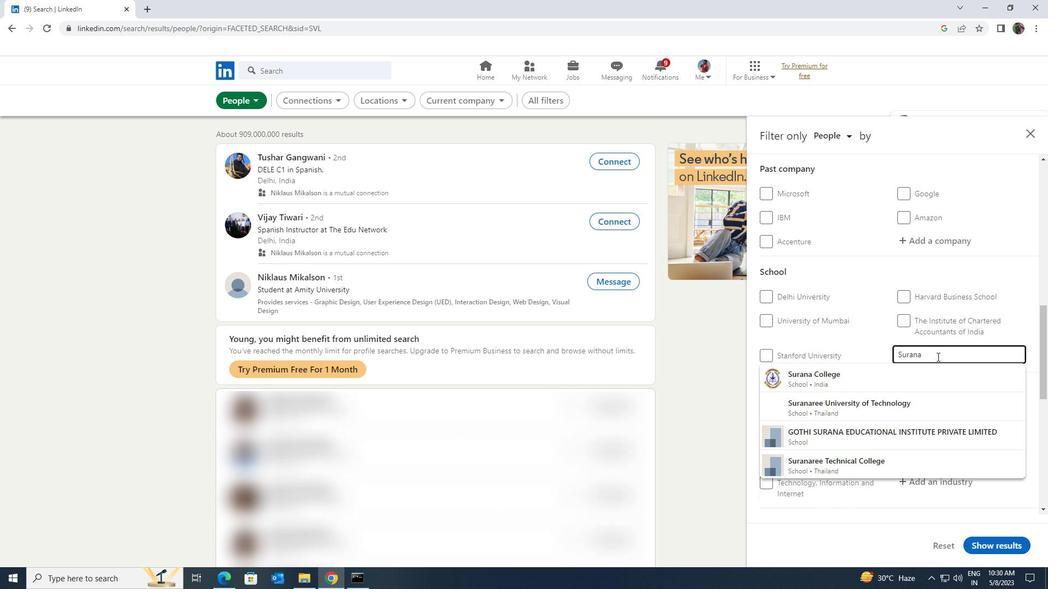 
Action: Mouse moved to (936, 366)
Screenshot: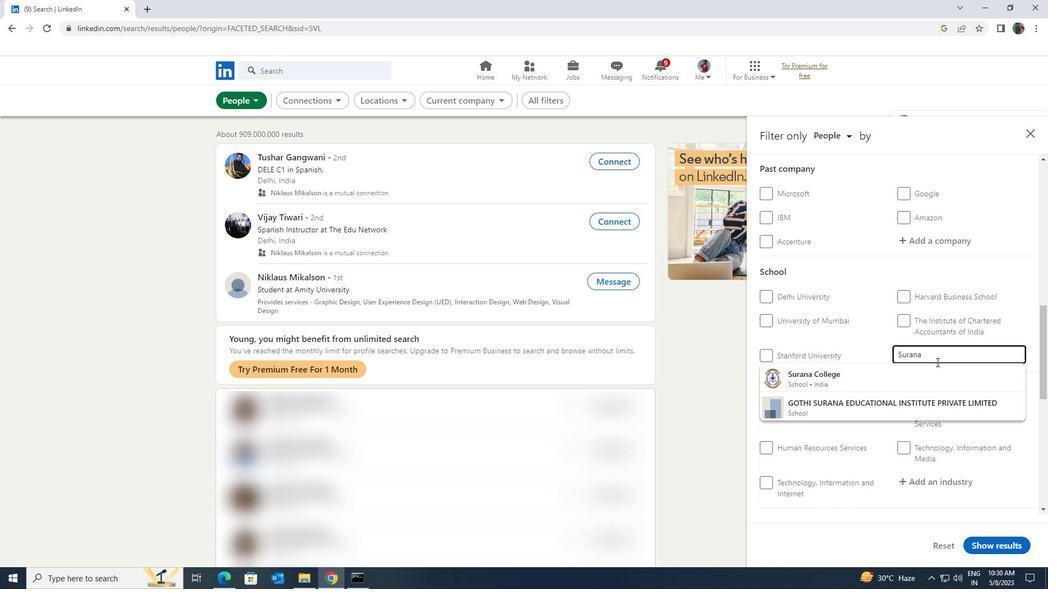 
Action: Mouse pressed left at (936, 366)
Screenshot: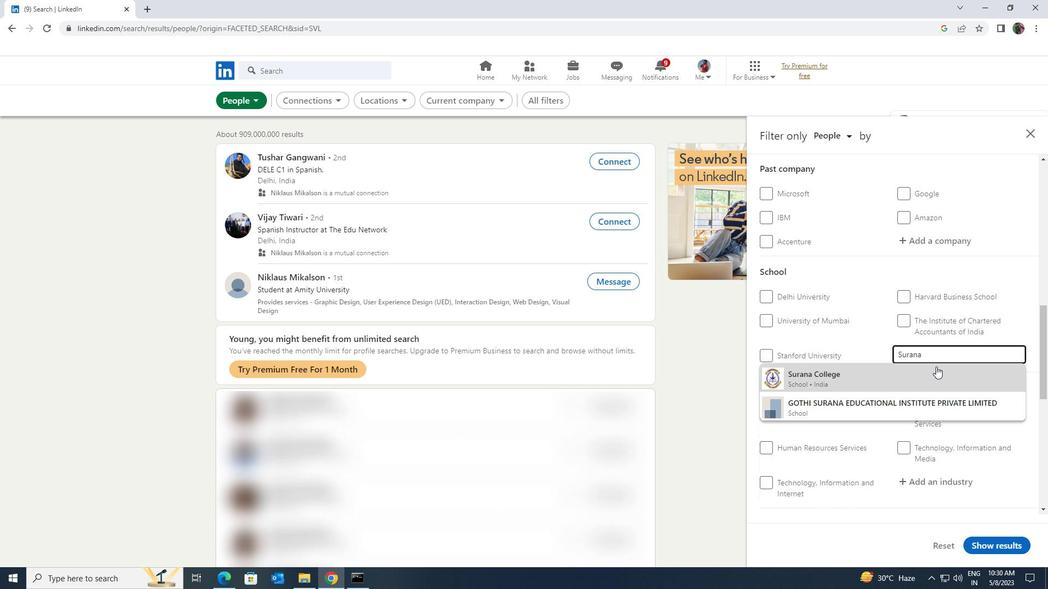 
Action: Mouse scrolled (936, 366) with delta (0, 0)
Screenshot: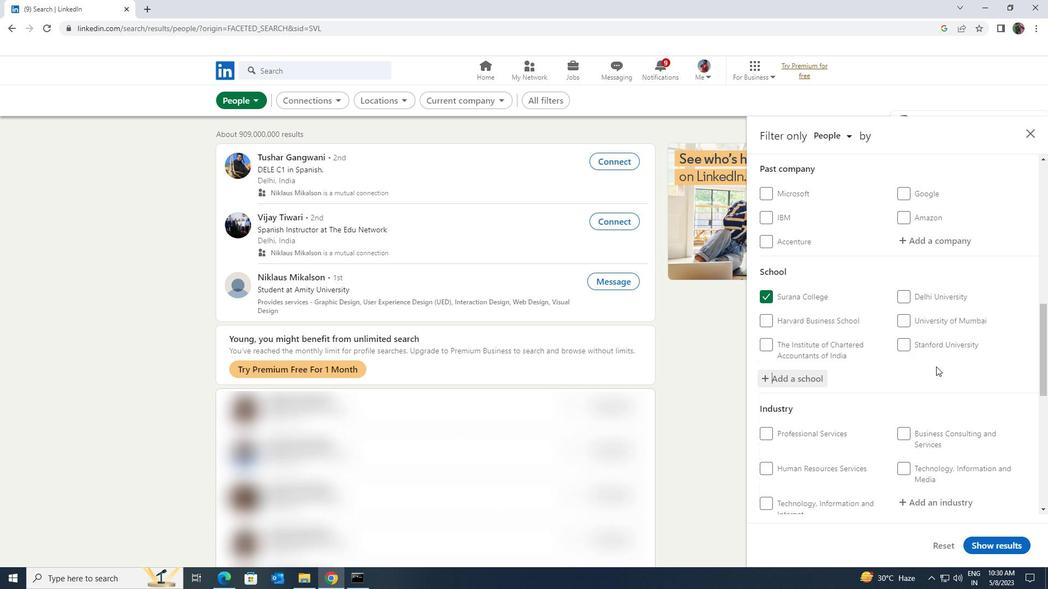 
Action: Mouse scrolled (936, 366) with delta (0, 0)
Screenshot: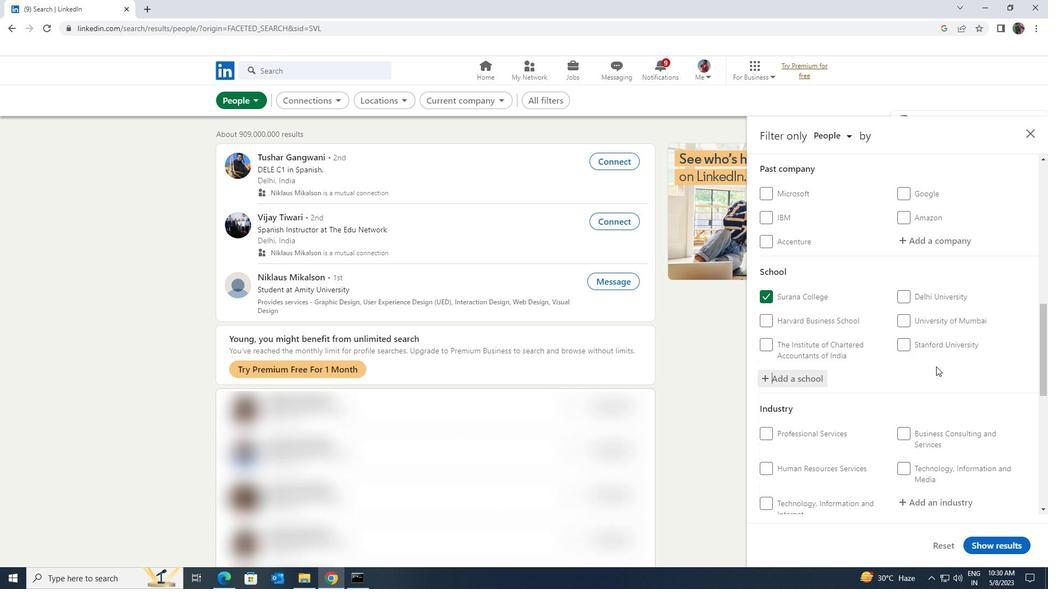
Action: Mouse scrolled (936, 366) with delta (0, 0)
Screenshot: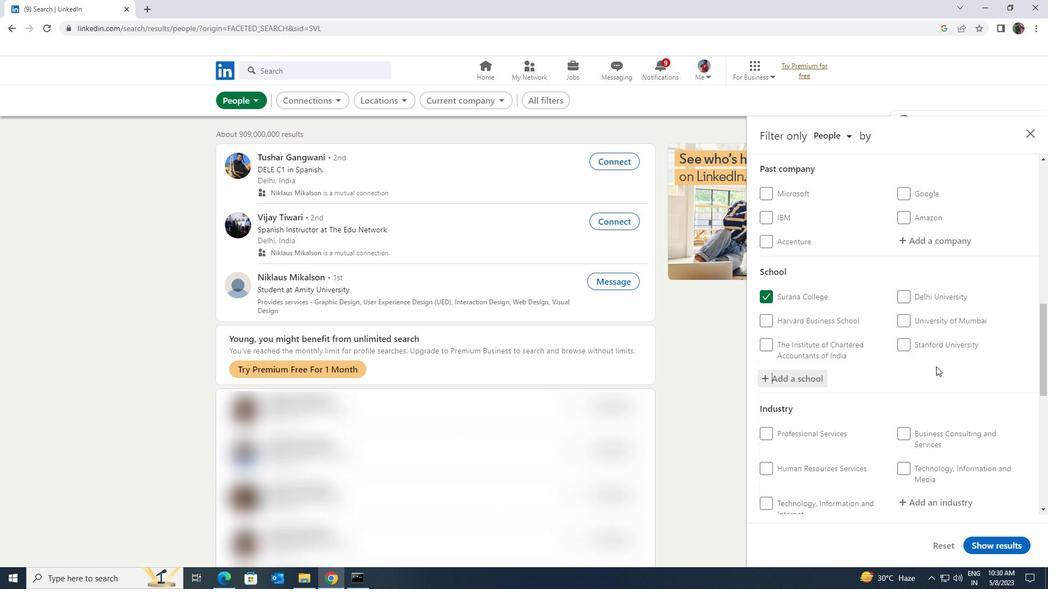 
Action: Mouse moved to (939, 340)
Screenshot: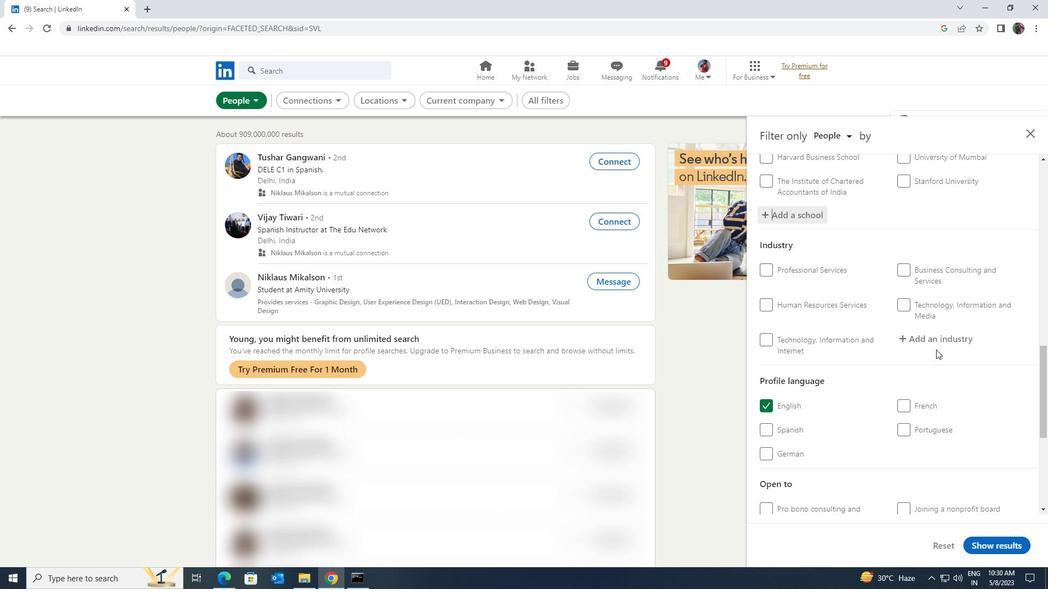 
Action: Mouse pressed left at (939, 340)
Screenshot: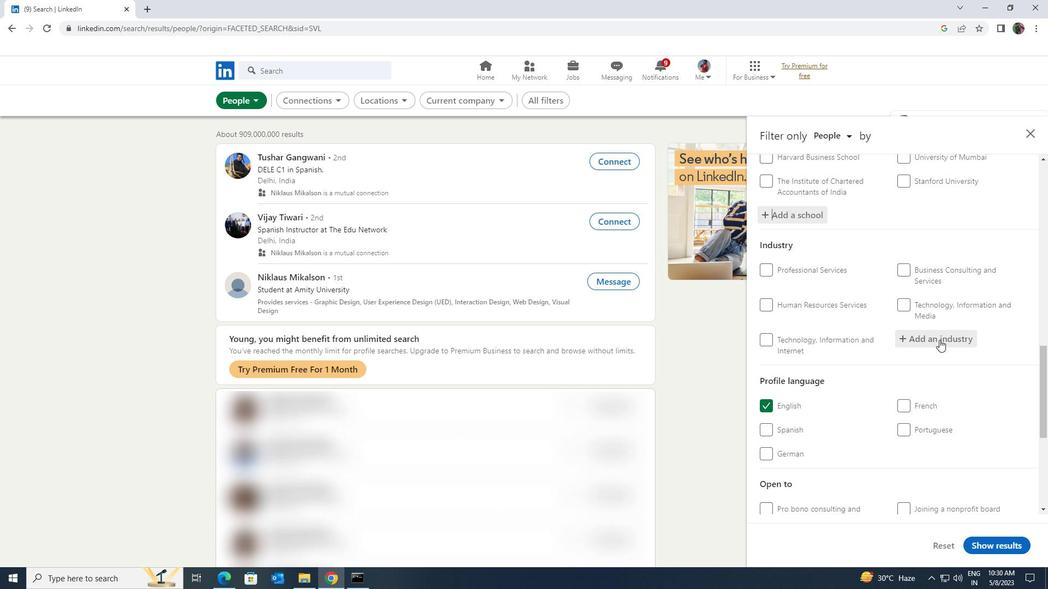 
Action: Key pressed <Key.shift><Key.shift><Key.shift><Key.shift><Key.shift><Key.shift><Key.shift><Key.shift>EW<Key.backspace><Key.backspace><Key.shift>RESIDENTAL<Key.space><Key.shift>CONSTRUCTIOM<Key.backspace>N
Screenshot: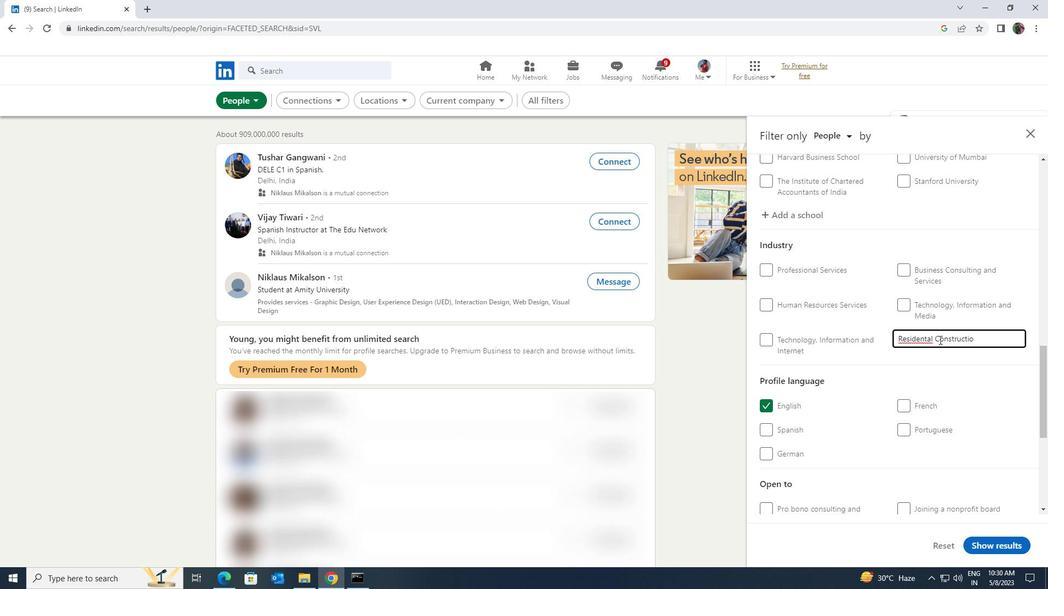 
Action: Mouse scrolled (939, 339) with delta (0, 0)
Screenshot: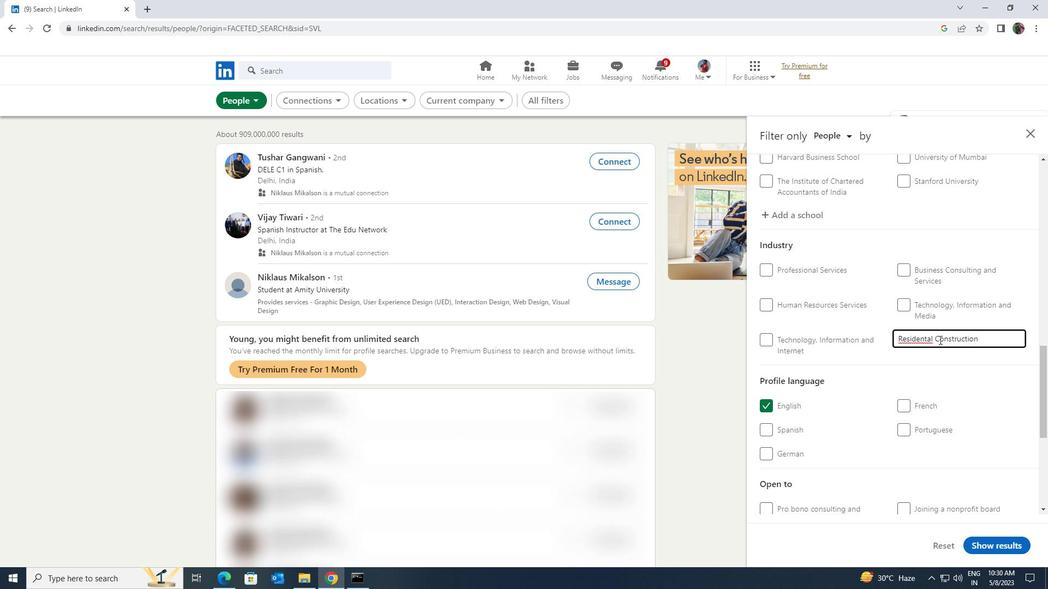 
Action: Mouse scrolled (939, 339) with delta (0, 0)
Screenshot: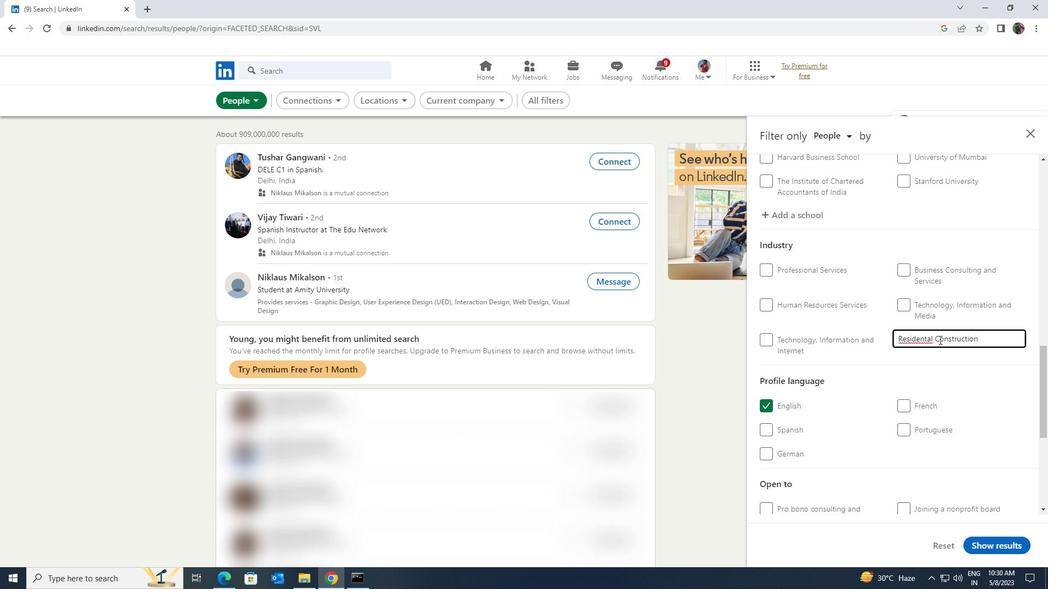 
Action: Mouse scrolled (939, 339) with delta (0, 0)
Screenshot: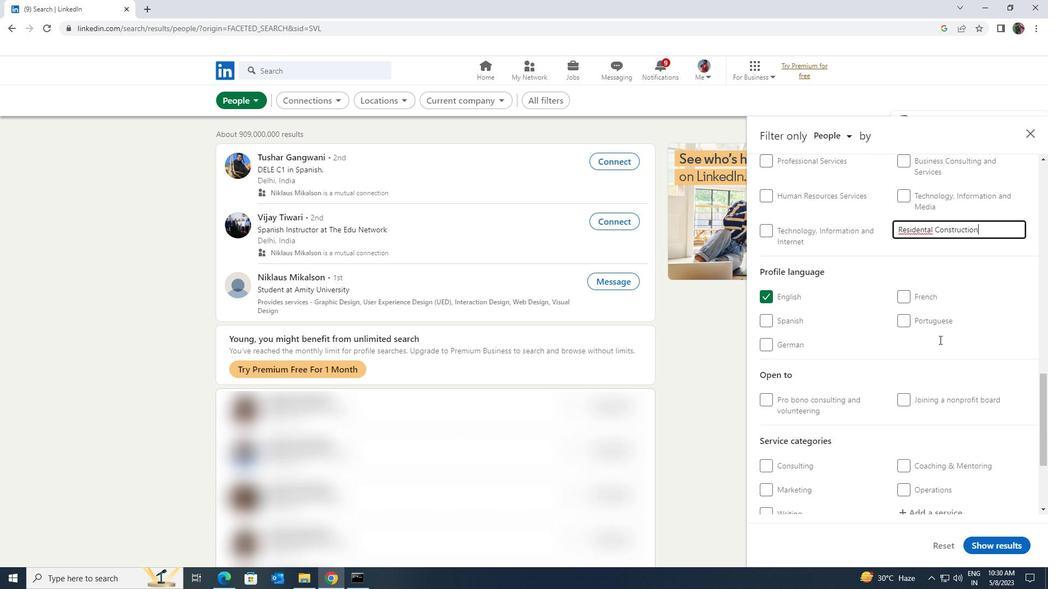 
Action: Mouse scrolled (939, 339) with delta (0, 0)
Screenshot: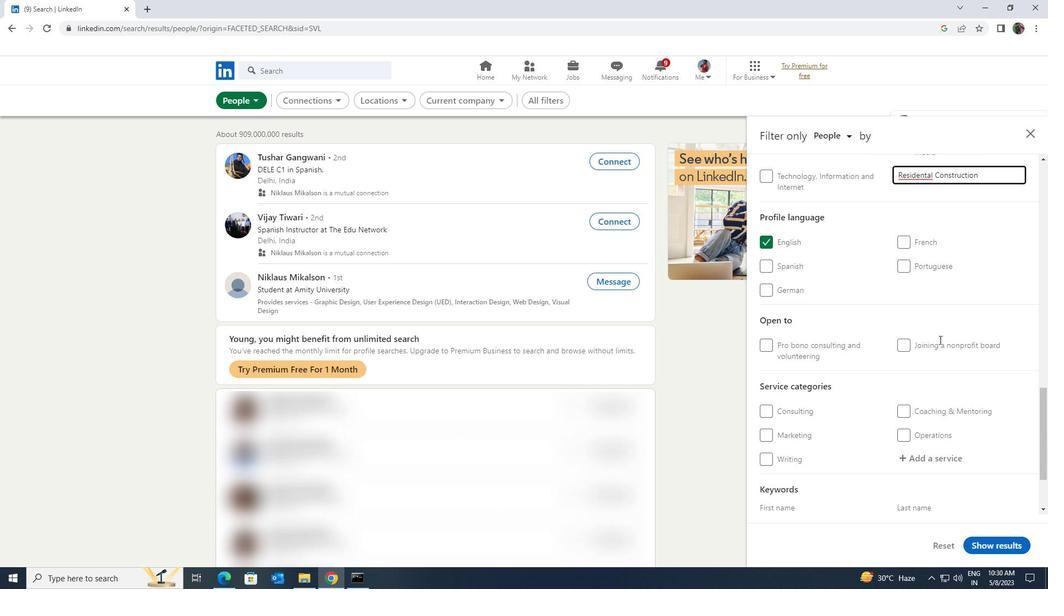 
Action: Mouse scrolled (939, 339) with delta (0, 0)
Screenshot: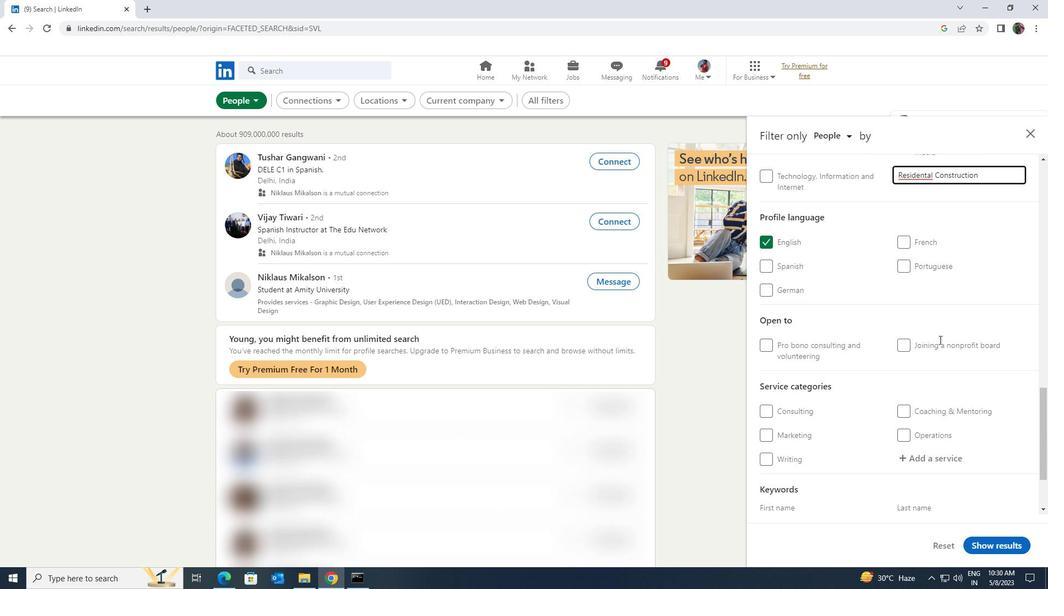 
Action: Mouse moved to (940, 355)
Screenshot: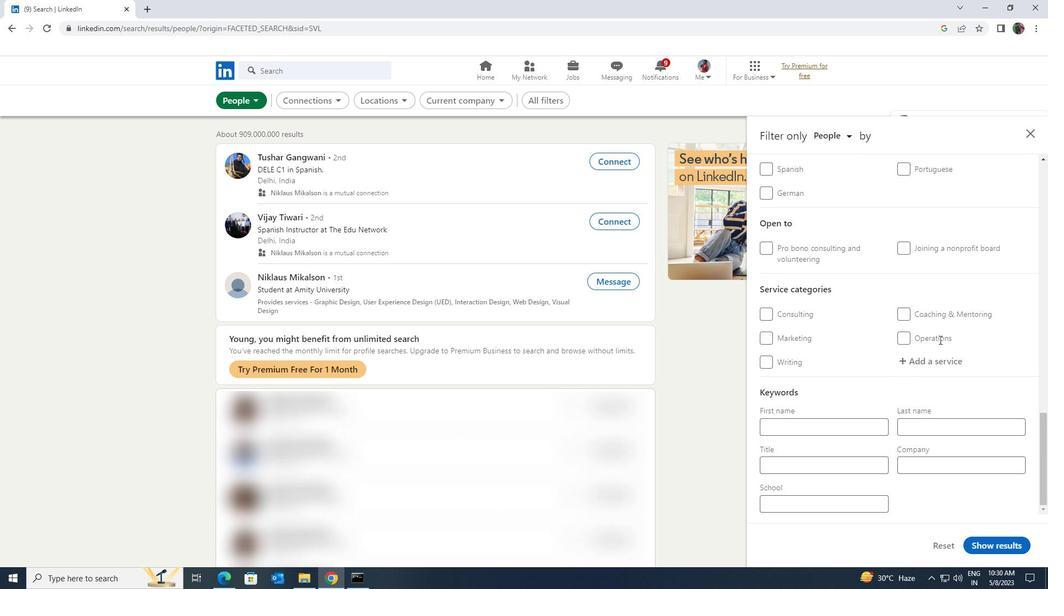 
Action: Mouse pressed left at (940, 355)
Screenshot: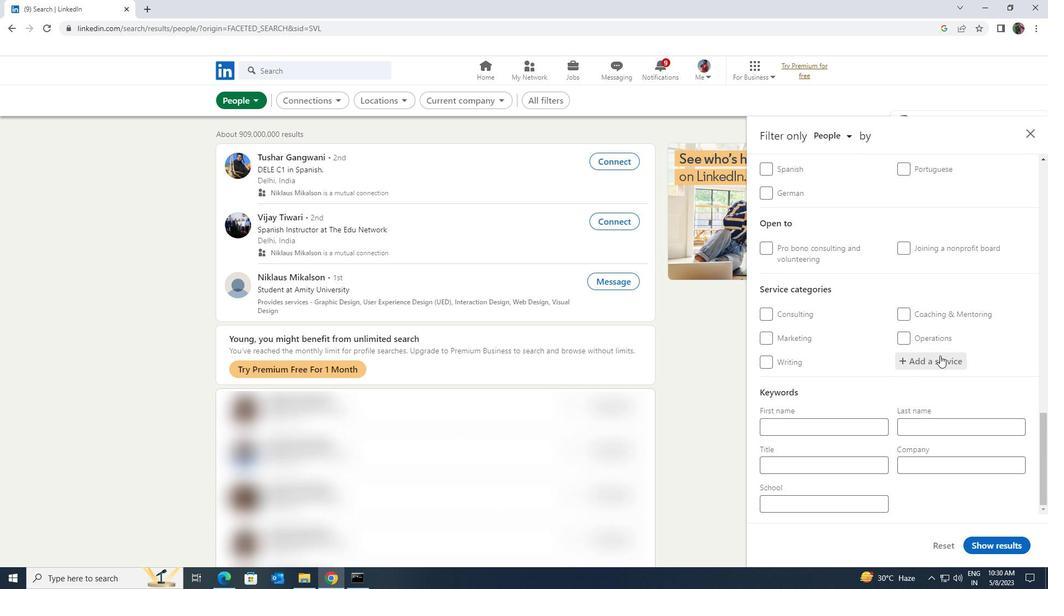 
Action: Key pressed <Key.shift><Key.shift><Key.shift><Key.shift><Key.shift>MORT
Screenshot: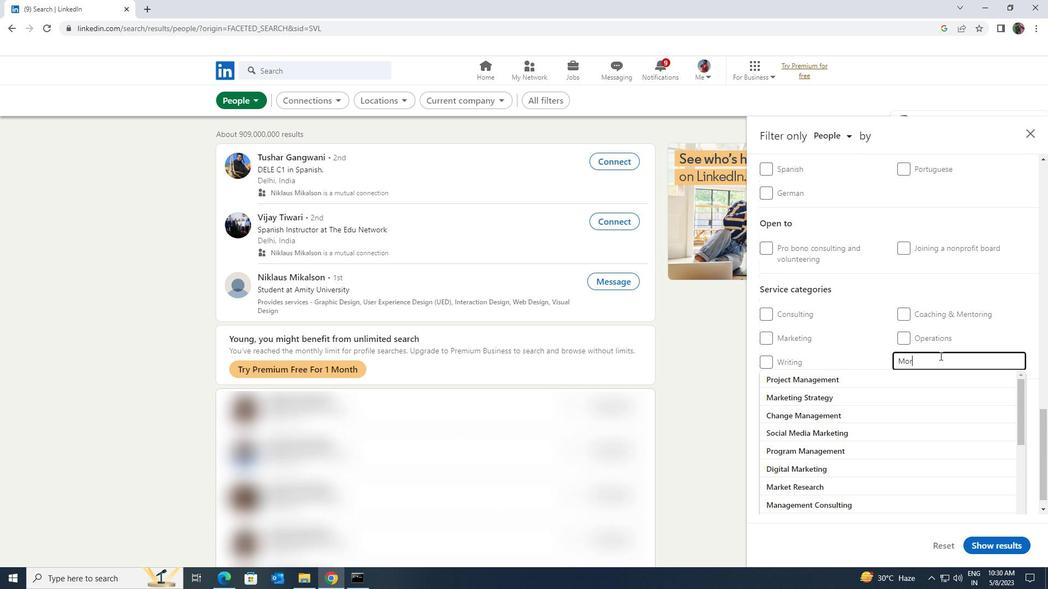 
Action: Mouse moved to (941, 372)
Screenshot: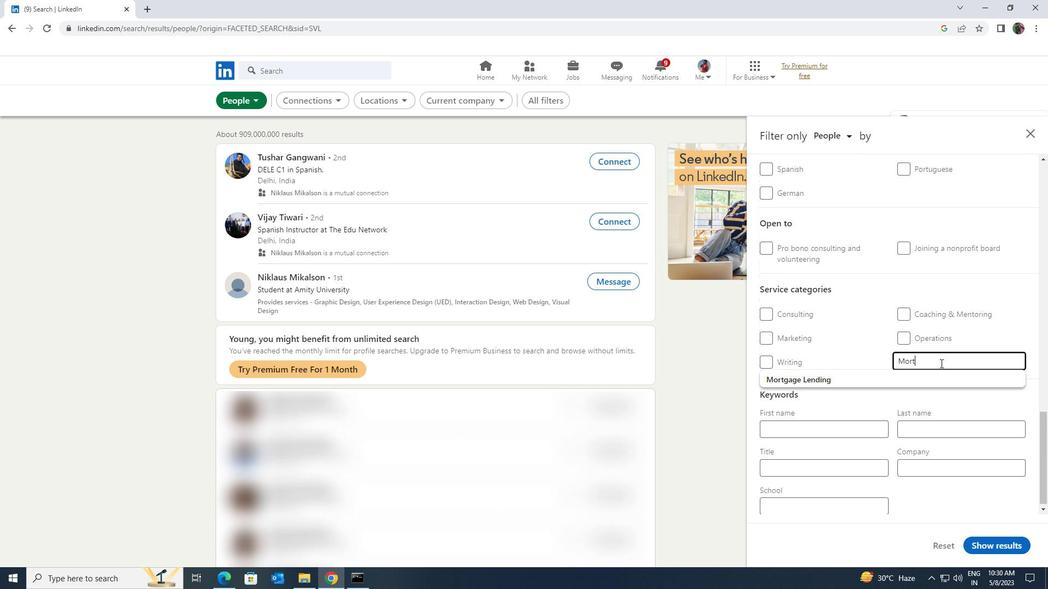 
Action: Mouse pressed left at (941, 372)
Screenshot: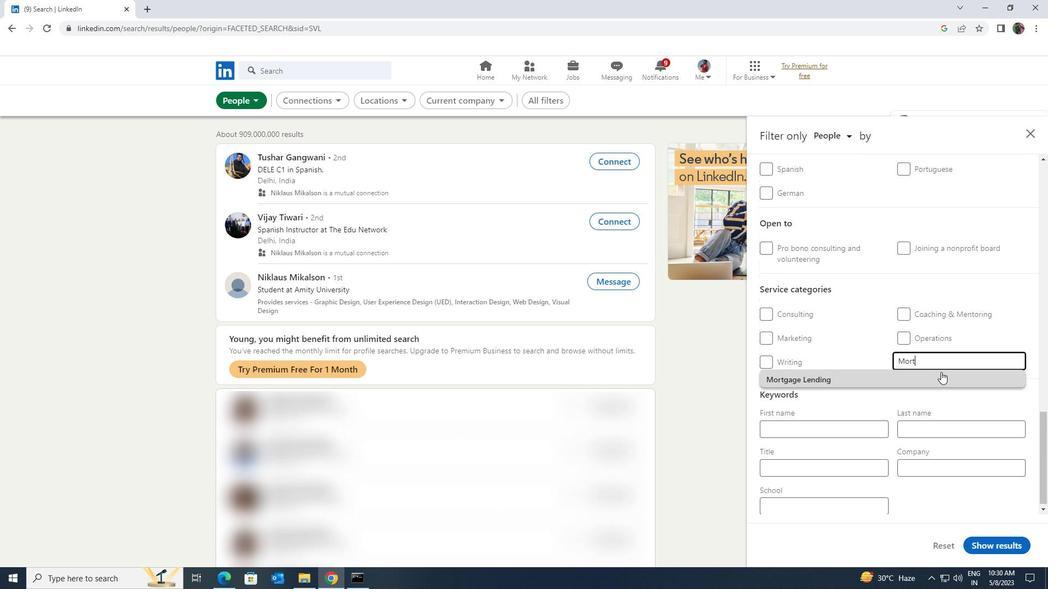 
Action: Mouse scrolled (941, 371) with delta (0, 0)
Screenshot: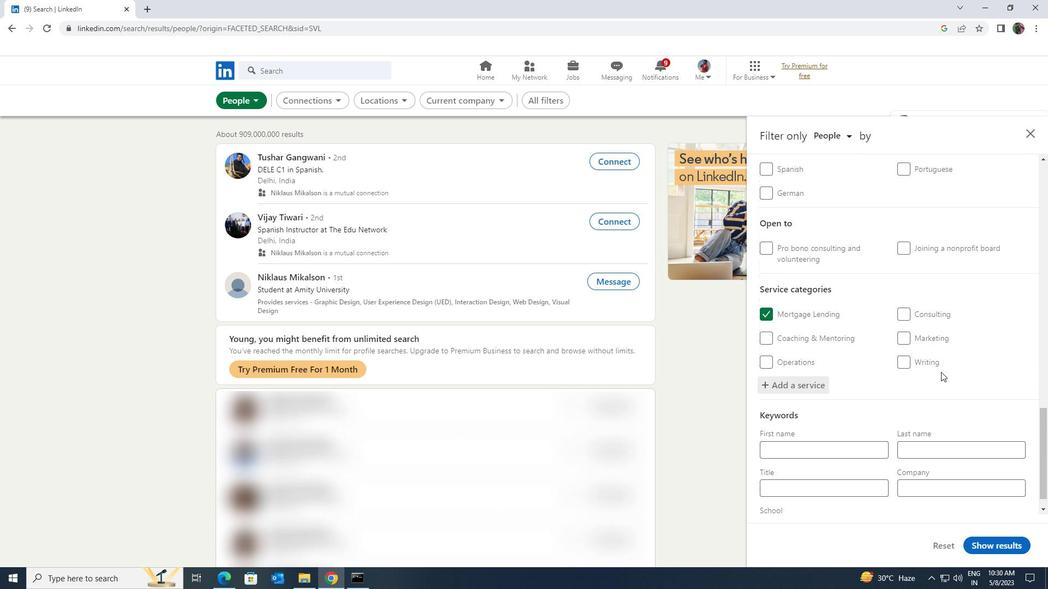 
Action: Mouse scrolled (941, 371) with delta (0, 0)
Screenshot: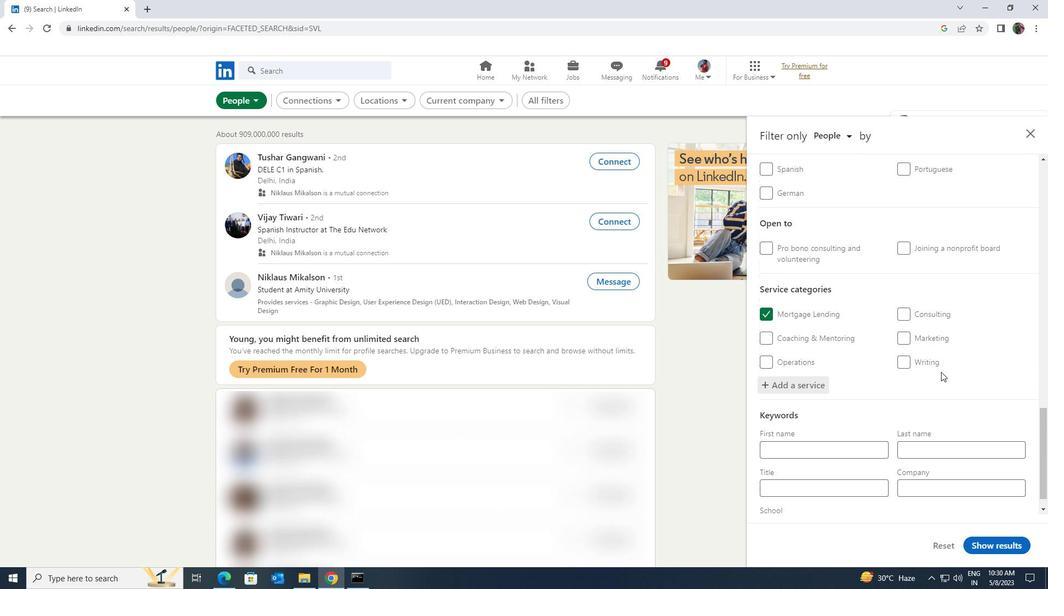 
Action: Mouse scrolled (941, 371) with delta (0, 0)
Screenshot: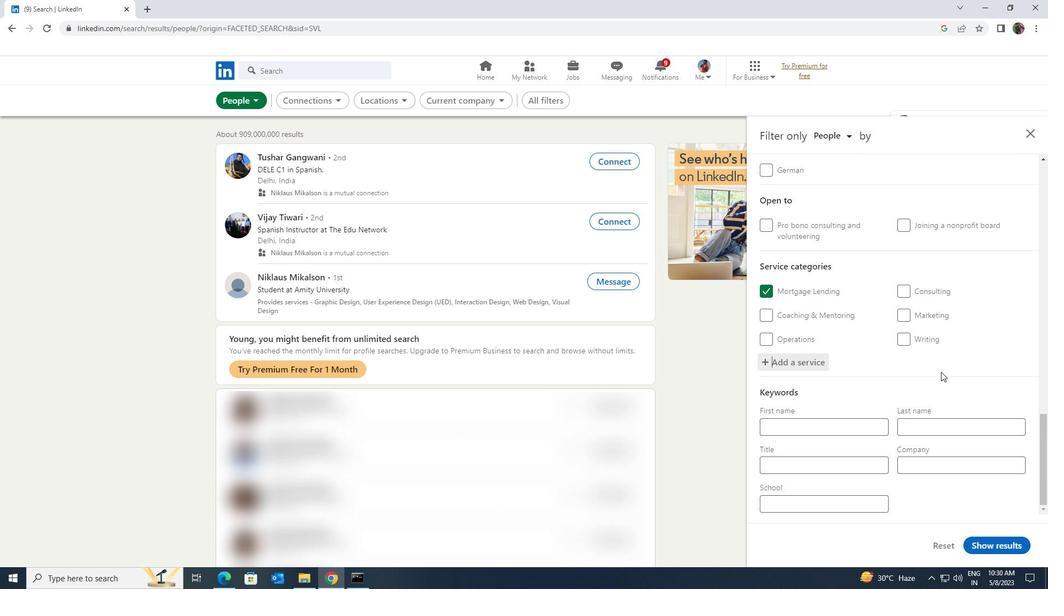 
Action: Mouse scrolled (941, 371) with delta (0, 0)
Screenshot: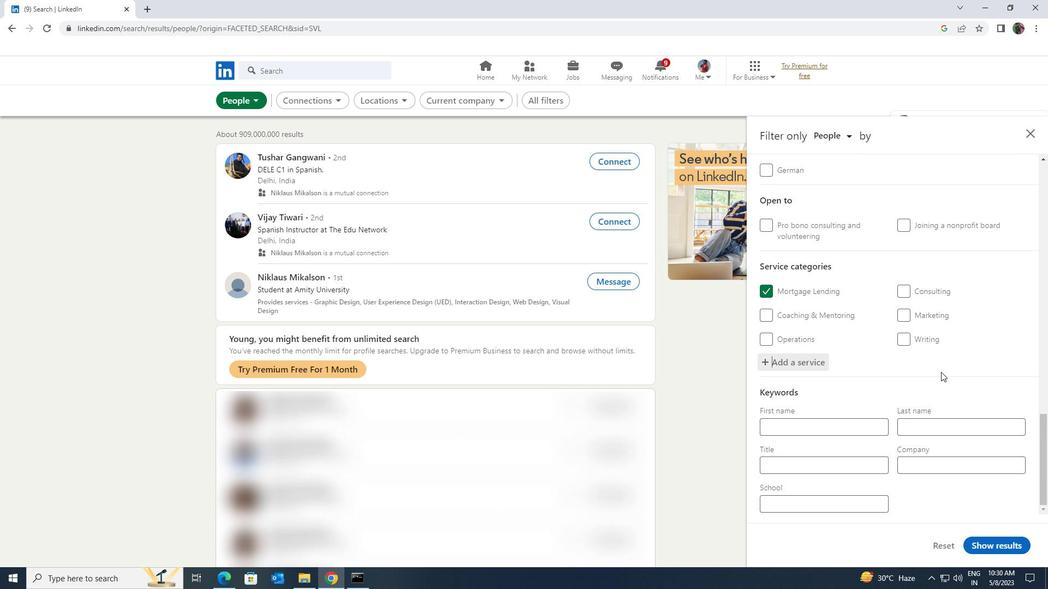 
Action: Mouse moved to (880, 459)
Screenshot: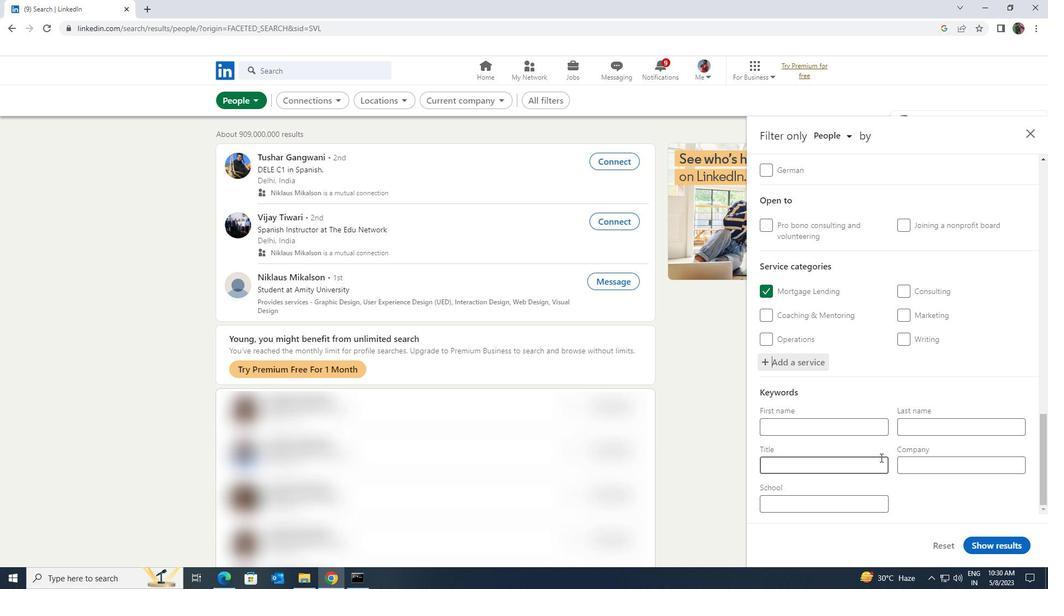 
Action: Mouse pressed left at (880, 459)
Screenshot: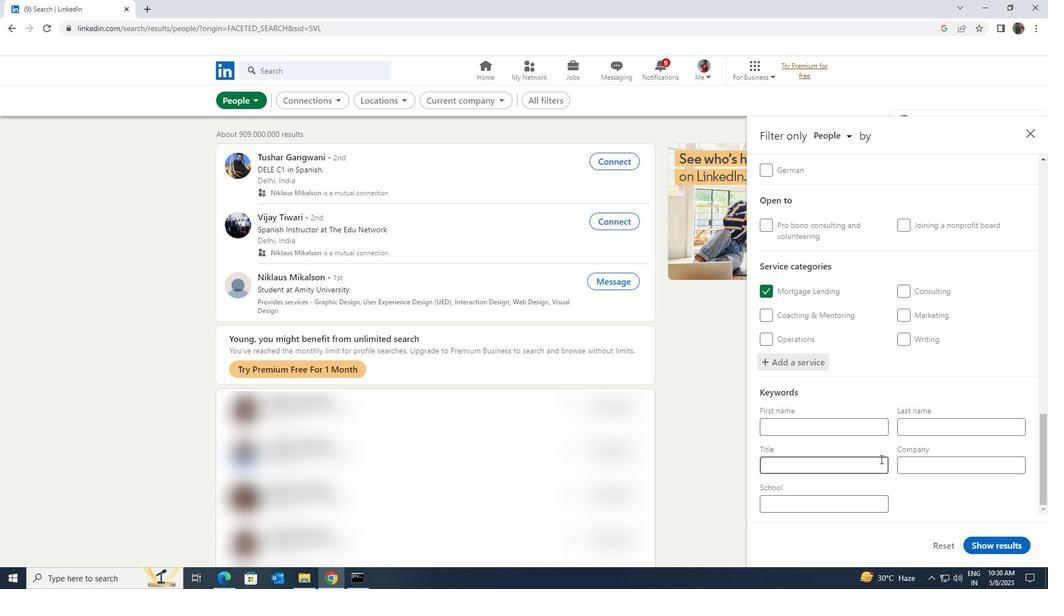 
Action: Key pressed <Key.shift><Key.shift><Key.shift><Key.shift><Key.shift><Key.shift><Key.shift><Key.shift><Key.shift><Key.shift><Key.shift><Key.shift><Key.shift><Key.shift><Key.shift><Key.shift><Key.shift>ASSISTANT<Key.space><Key.shift>GOLF<Key.space><Key.shift>PROFESSIONAL
Screenshot: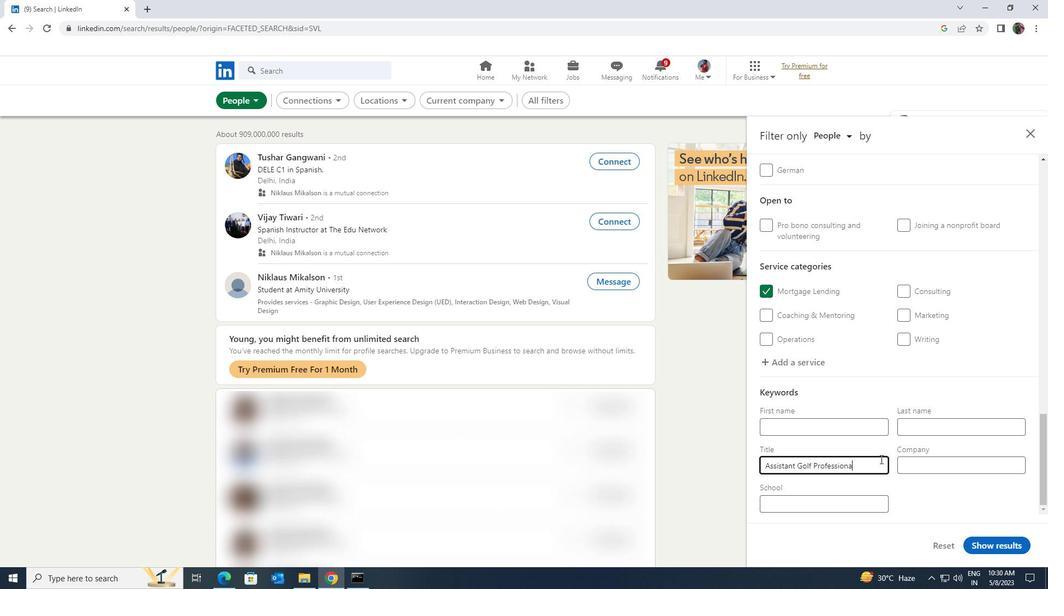 
Action: Mouse moved to (982, 542)
Screenshot: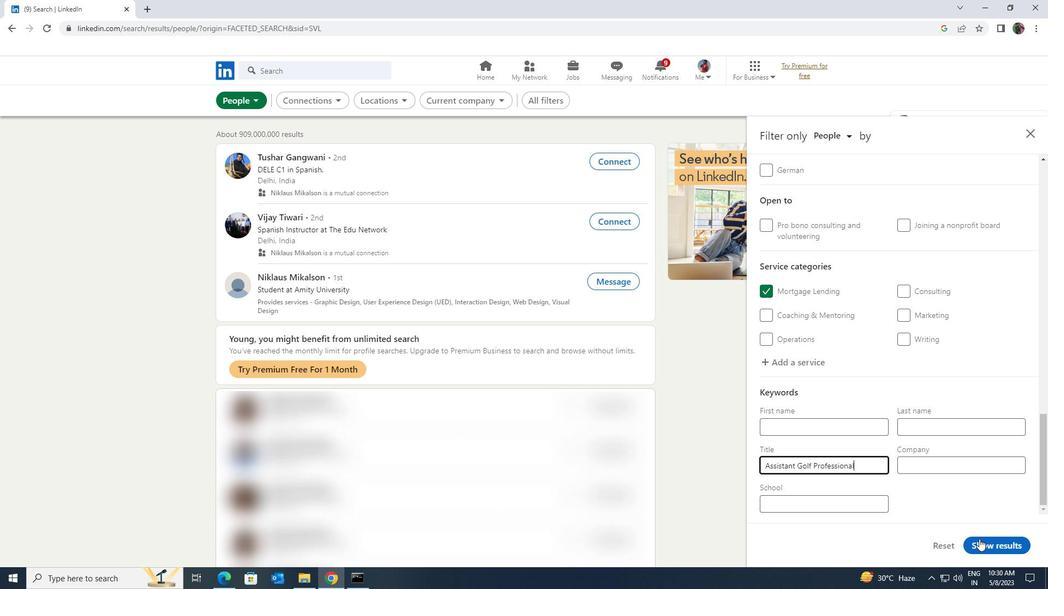 
Action: Mouse pressed left at (982, 542)
Screenshot: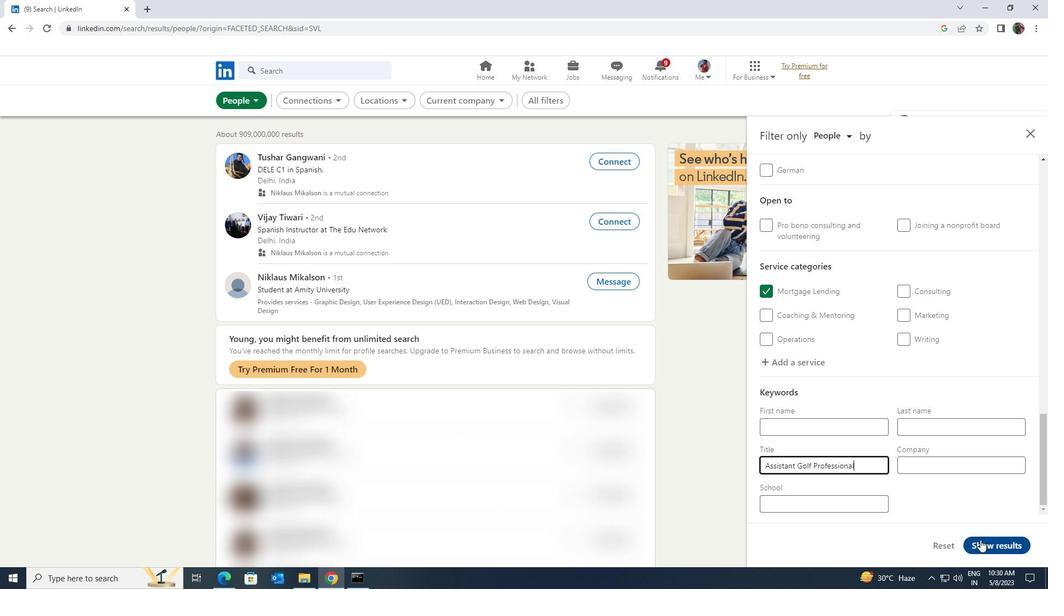 
